 Task: In the  document Selfimprovement.pdf Add page color 'Olive'Olive . Insert watermark . Insert watermark  Graphic Era Apply Font Style in watermark Arial; font size  111 and place the watermark  Diagonally 
Action: Mouse moved to (288, 425)
Screenshot: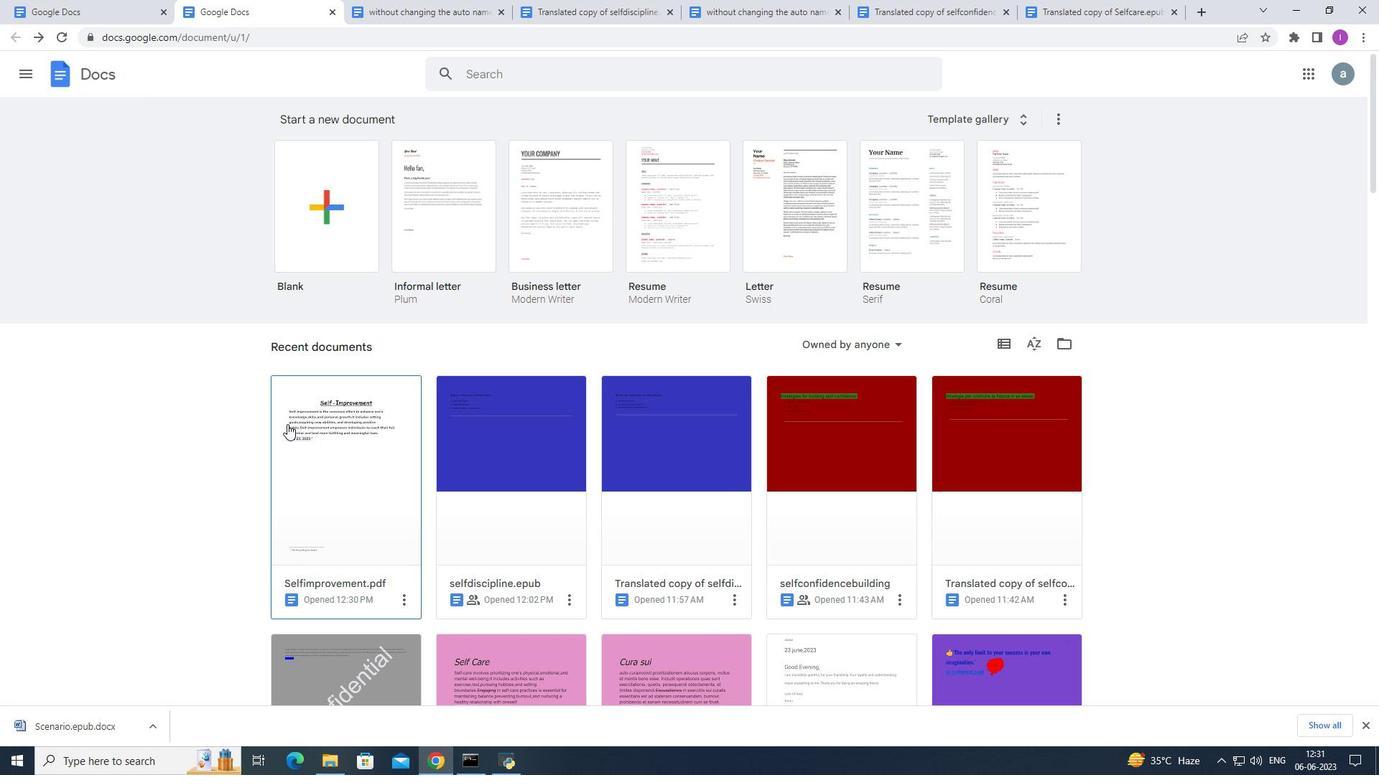 
Action: Mouse pressed left at (288, 425)
Screenshot: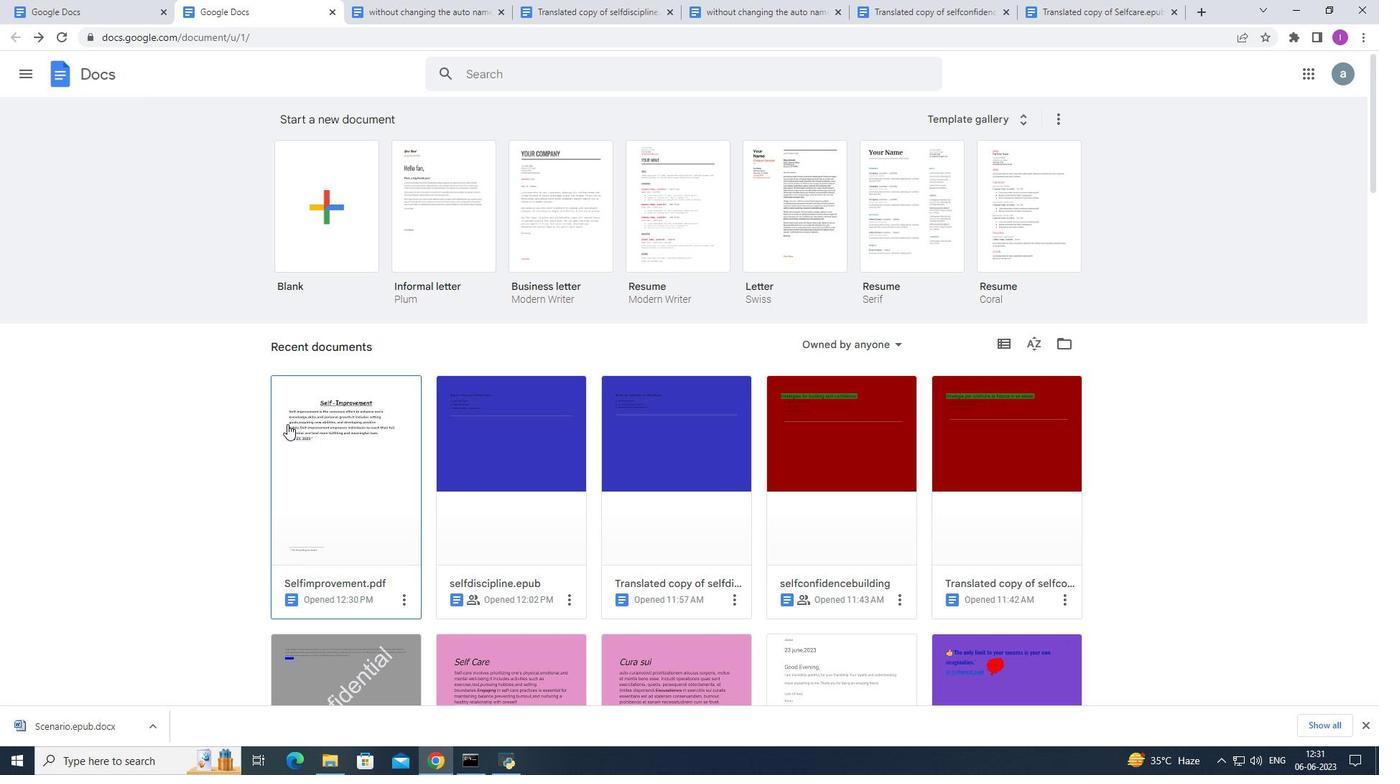 
Action: Mouse moved to (53, 86)
Screenshot: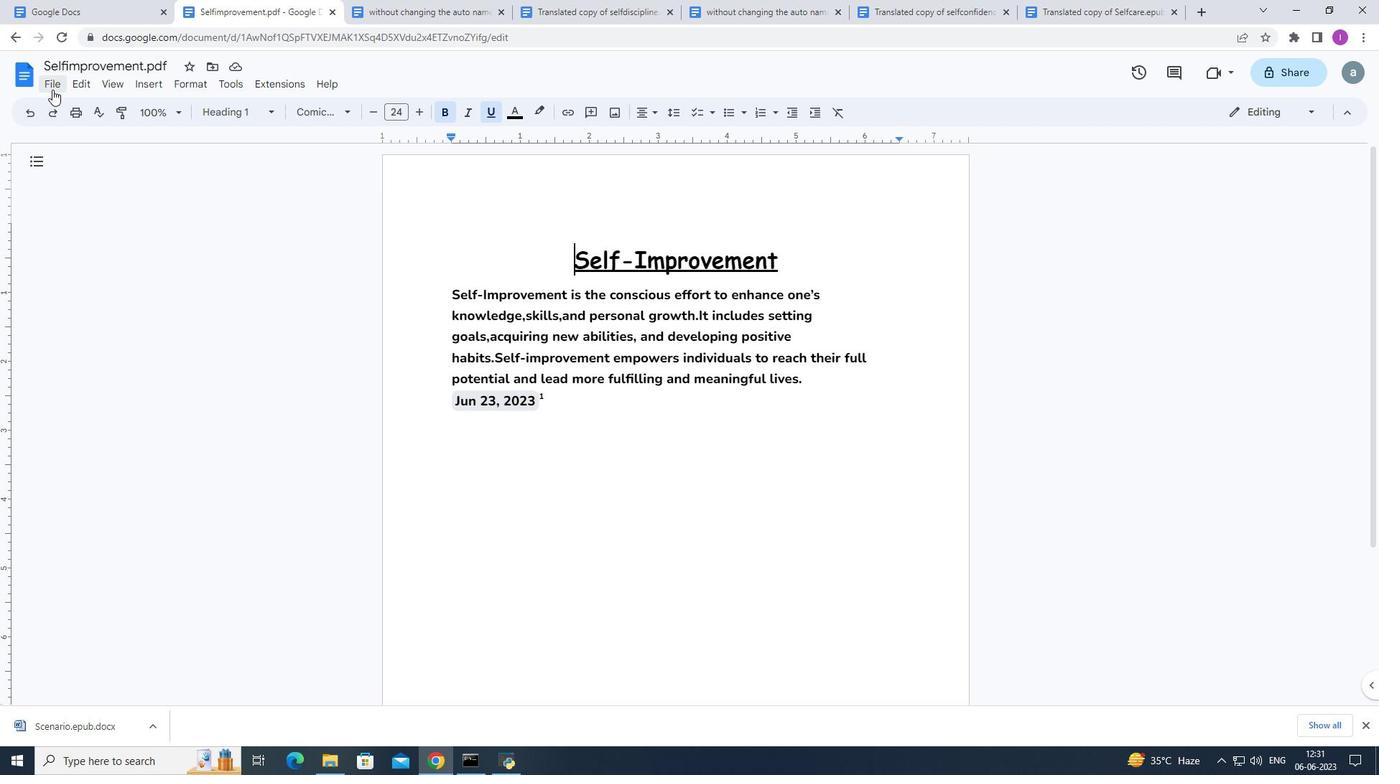 
Action: Mouse pressed left at (53, 86)
Screenshot: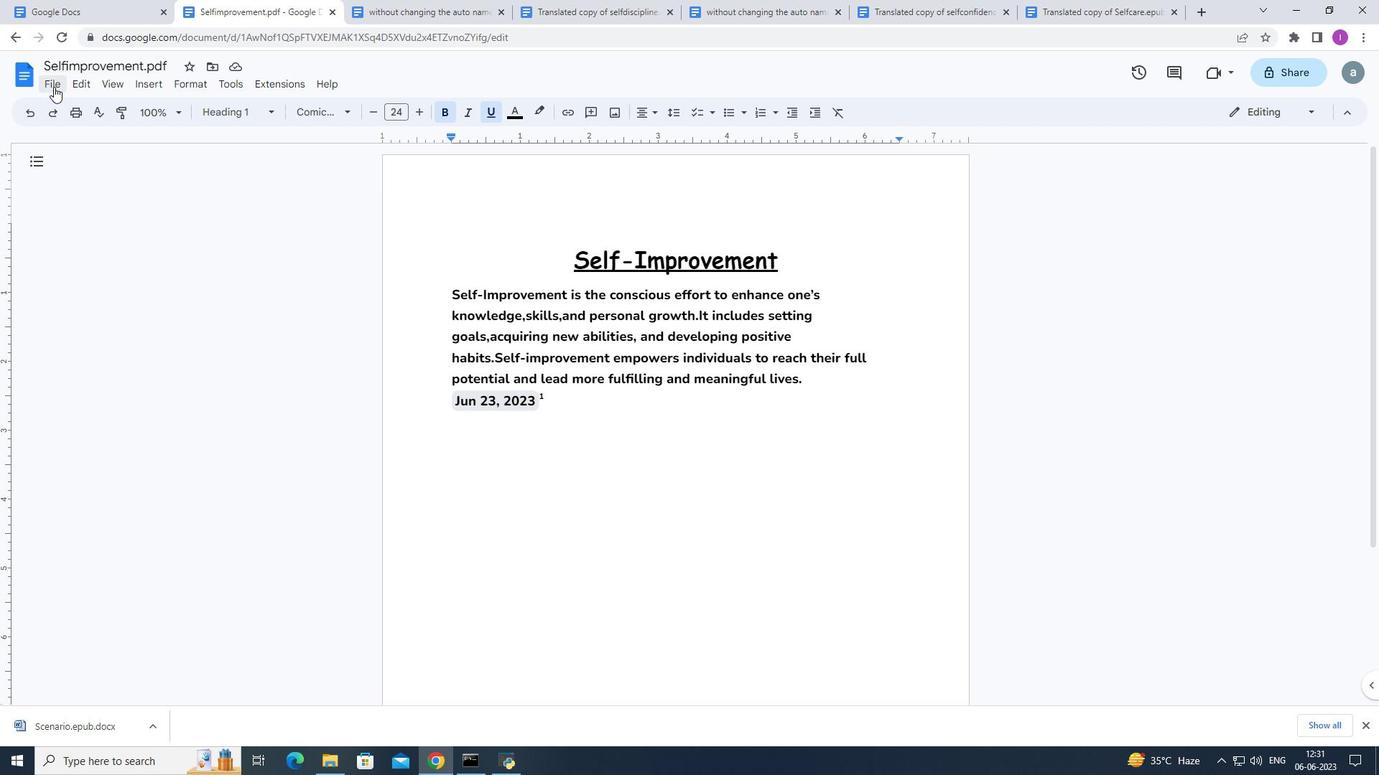 
Action: Mouse moved to (84, 475)
Screenshot: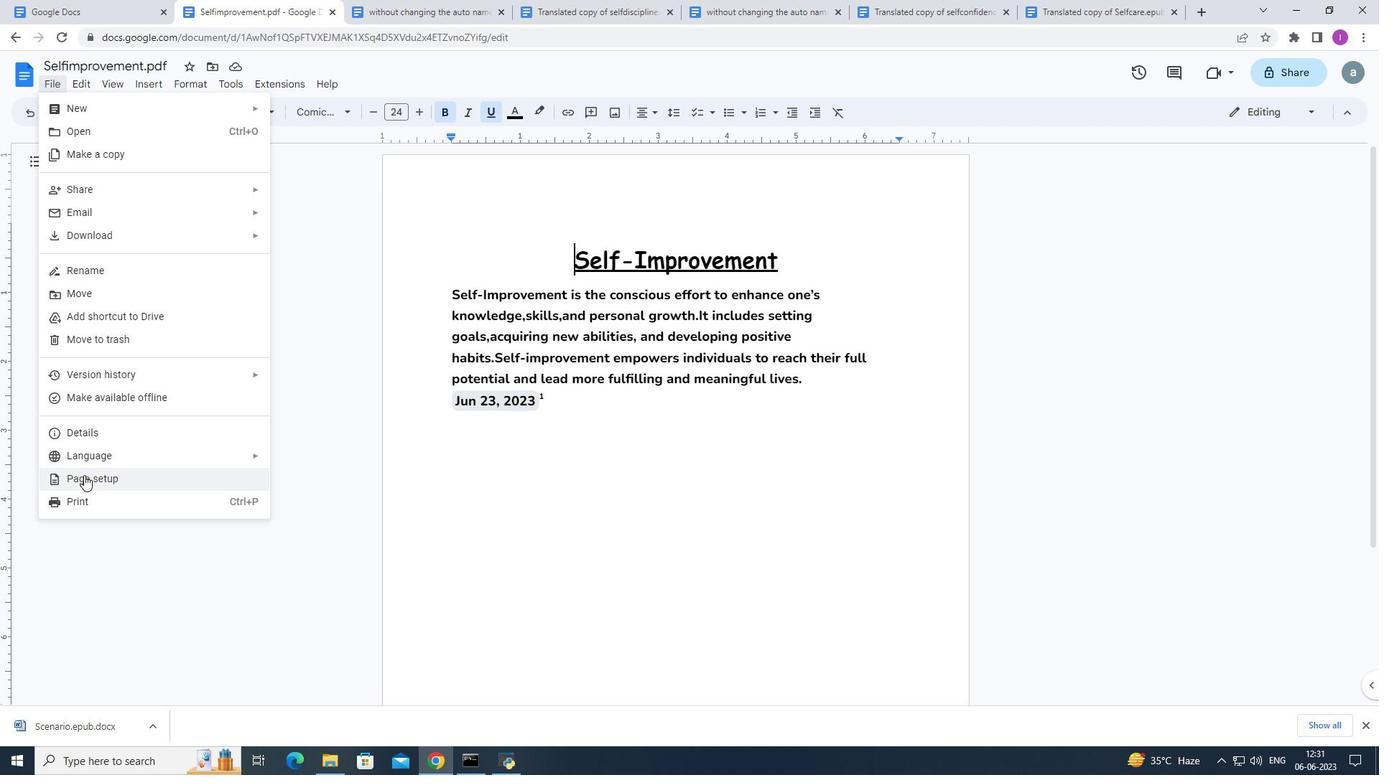 
Action: Mouse pressed left at (84, 475)
Screenshot: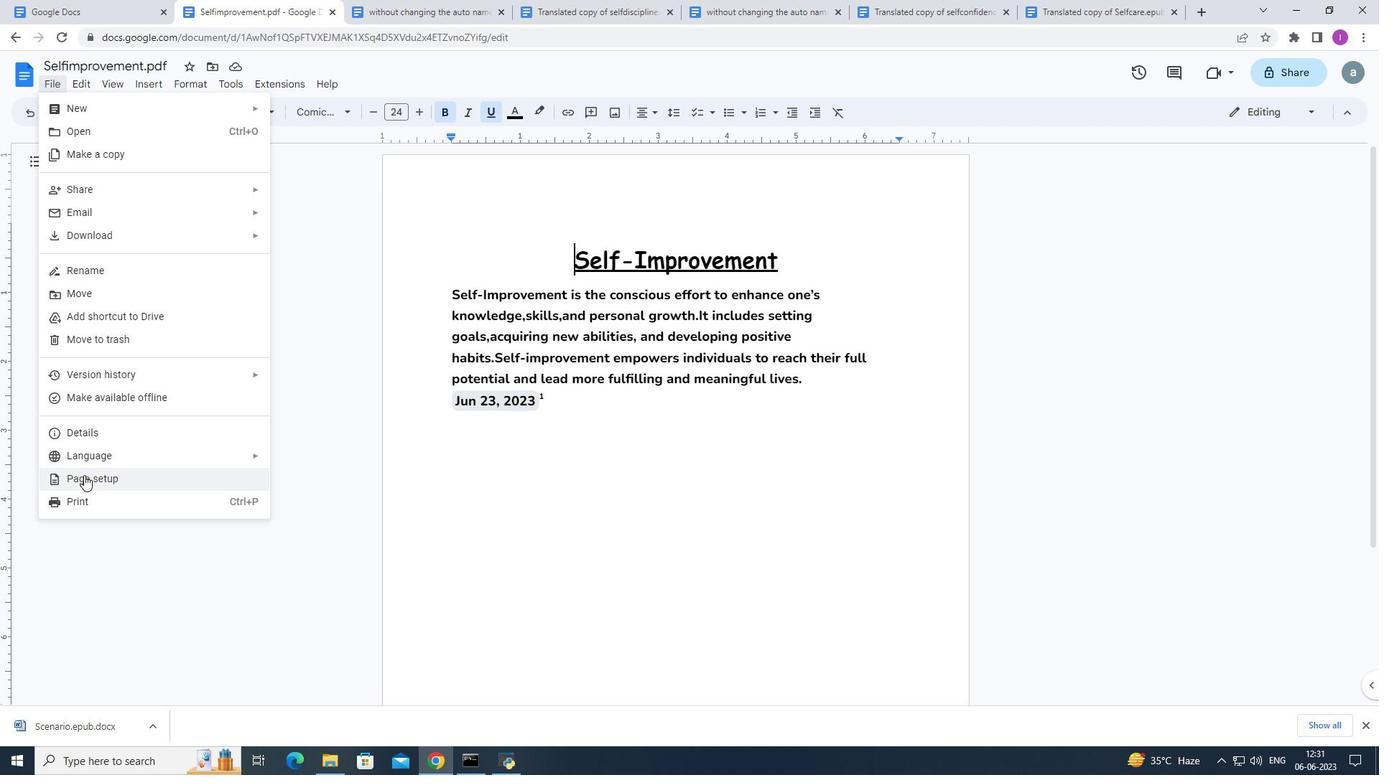 
Action: Mouse moved to (582, 471)
Screenshot: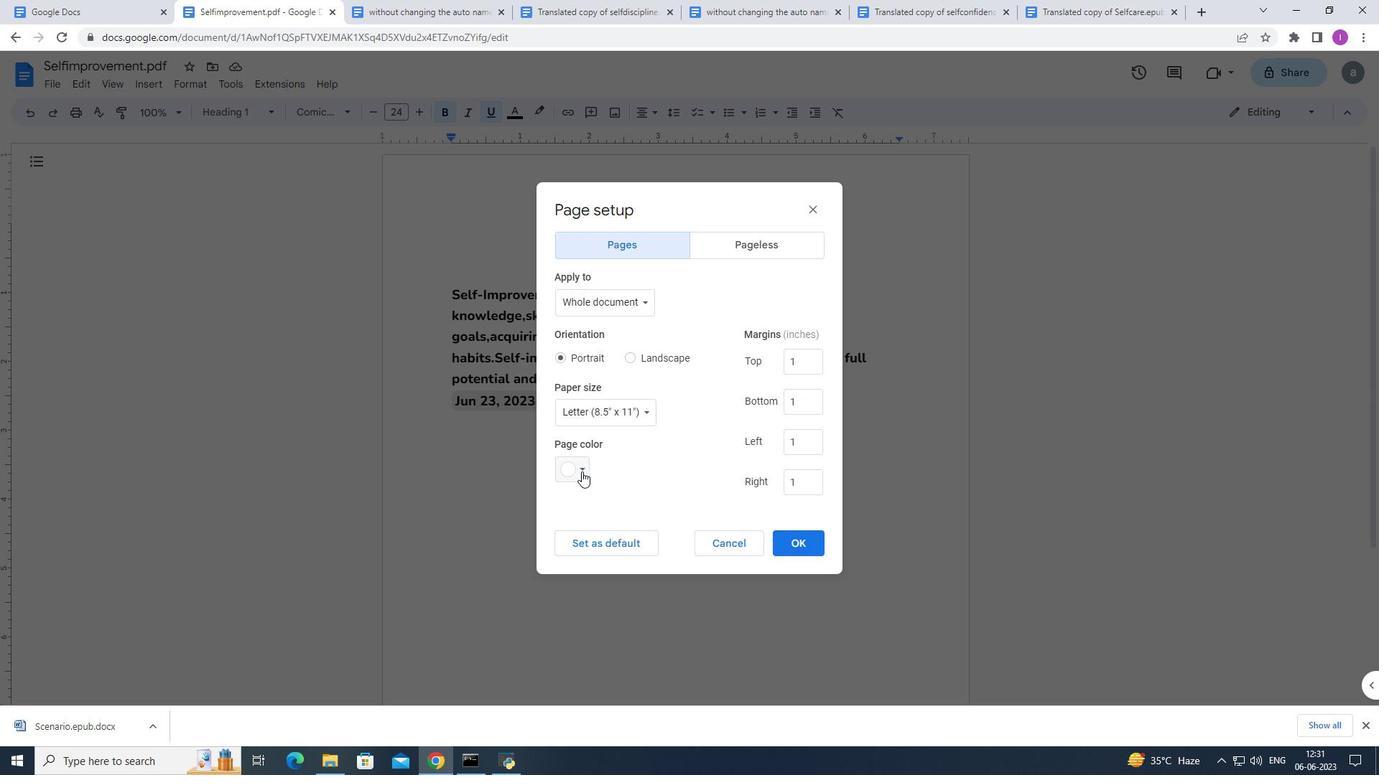
Action: Mouse pressed left at (582, 471)
Screenshot: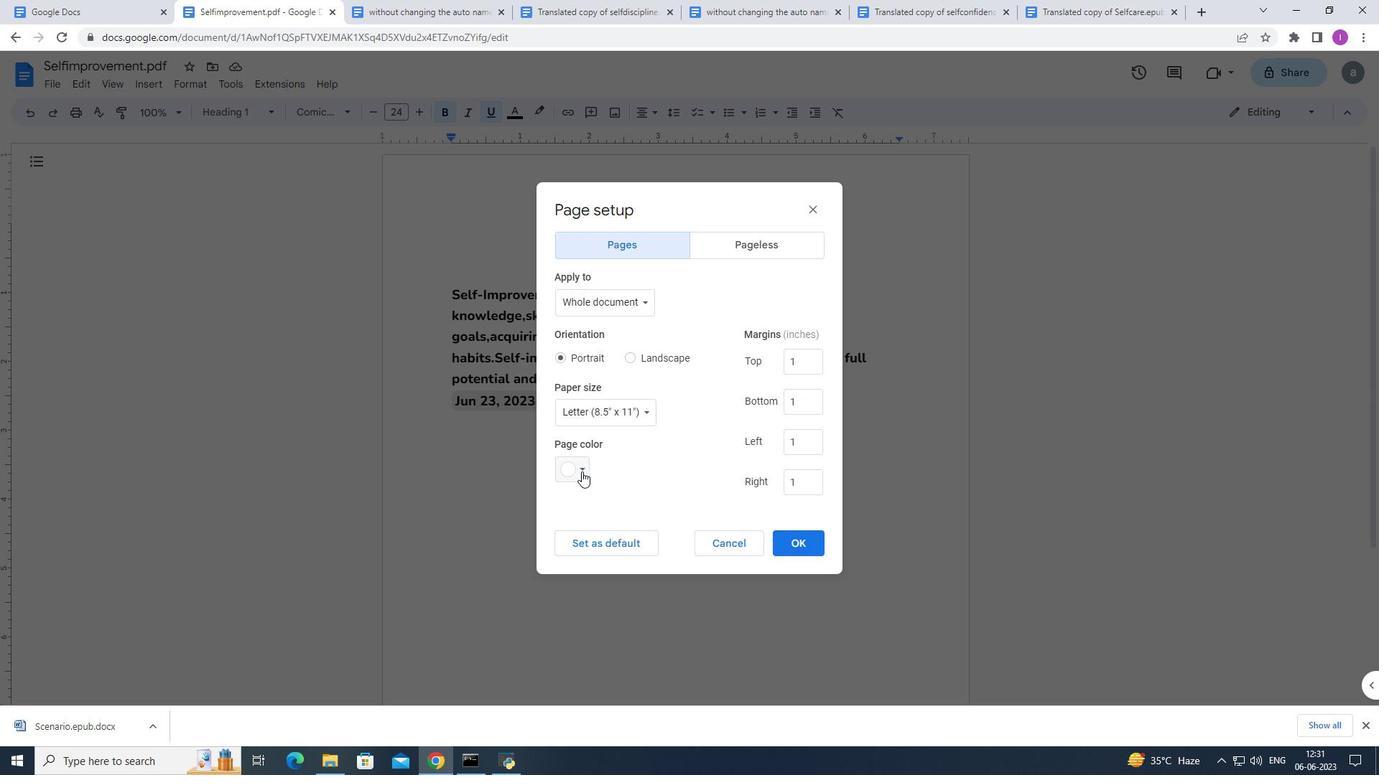 
Action: Mouse moved to (571, 644)
Screenshot: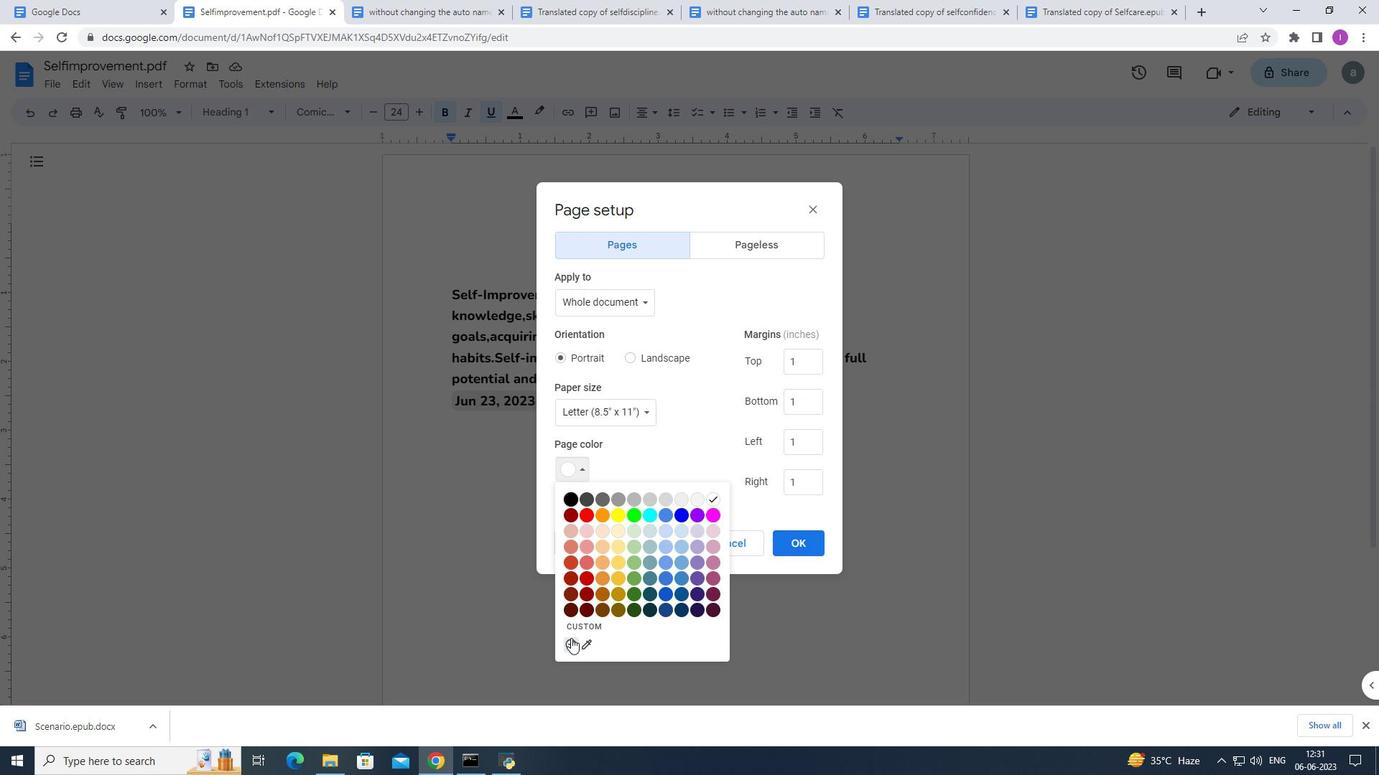 
Action: Mouse pressed left at (571, 644)
Screenshot: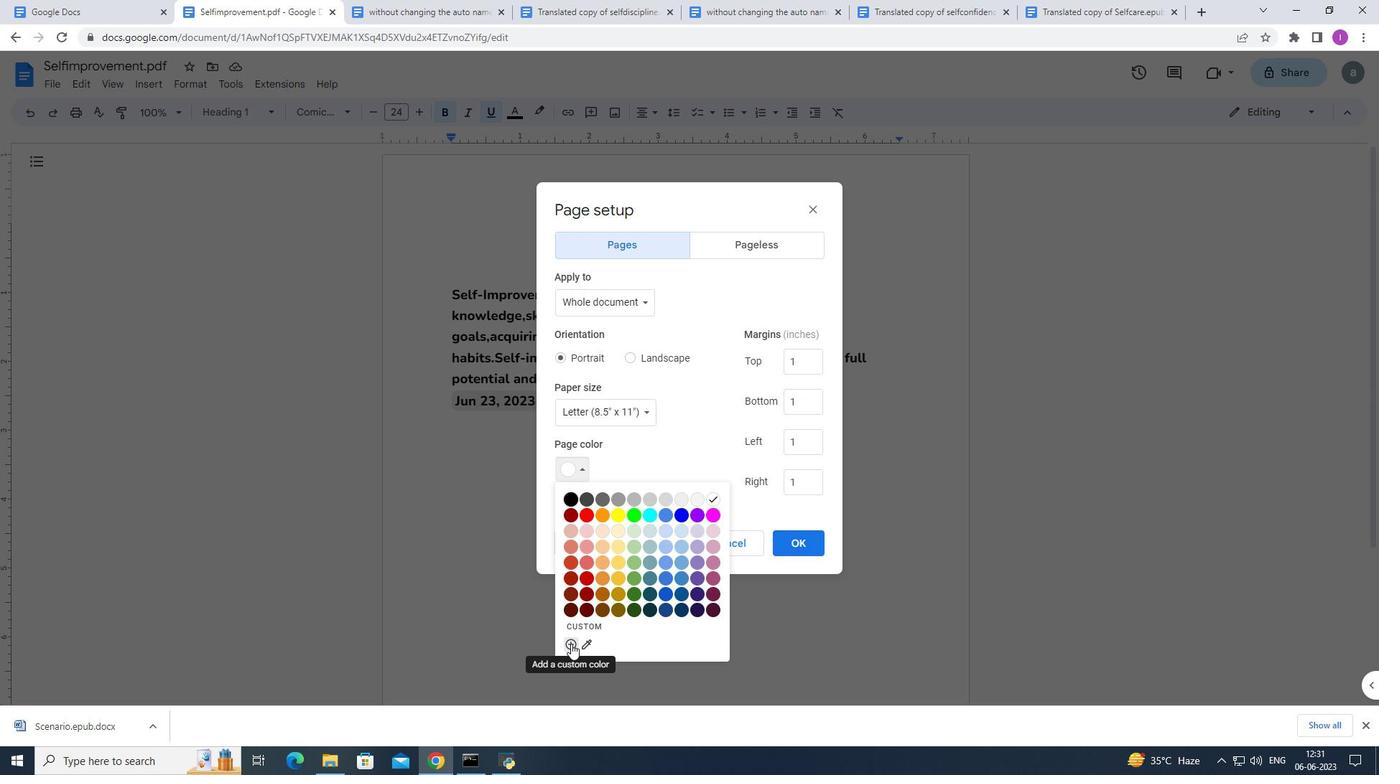 
Action: Mouse moved to (705, 388)
Screenshot: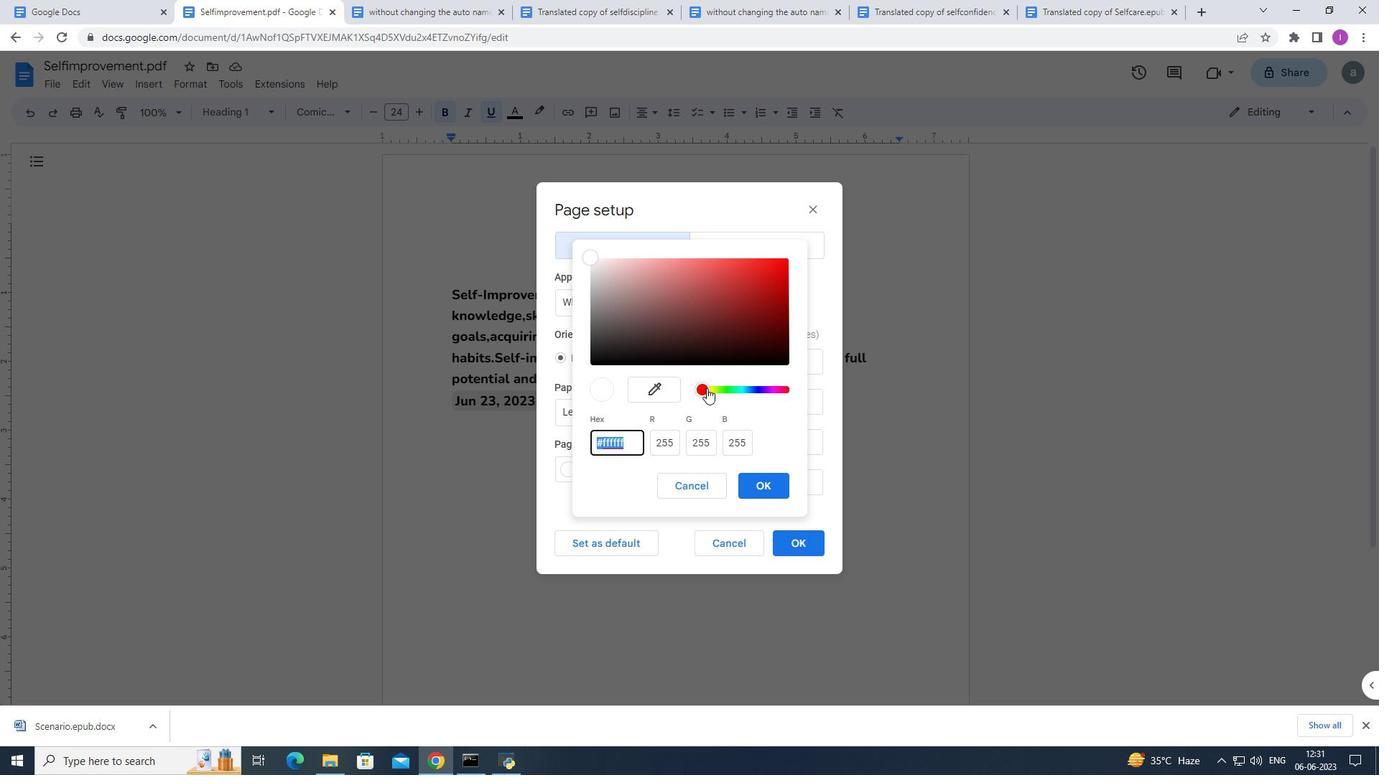 
Action: Mouse pressed left at (705, 388)
Screenshot: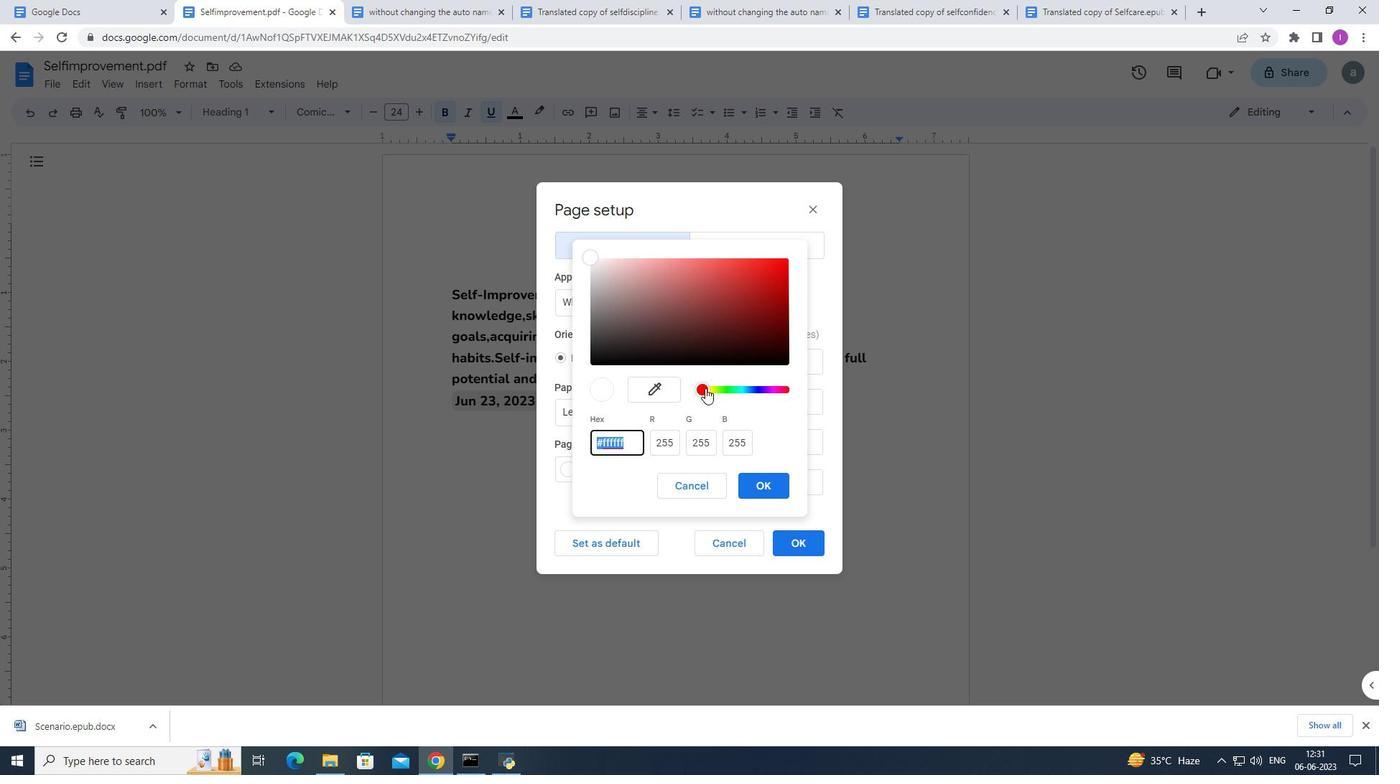 
Action: Mouse moved to (730, 331)
Screenshot: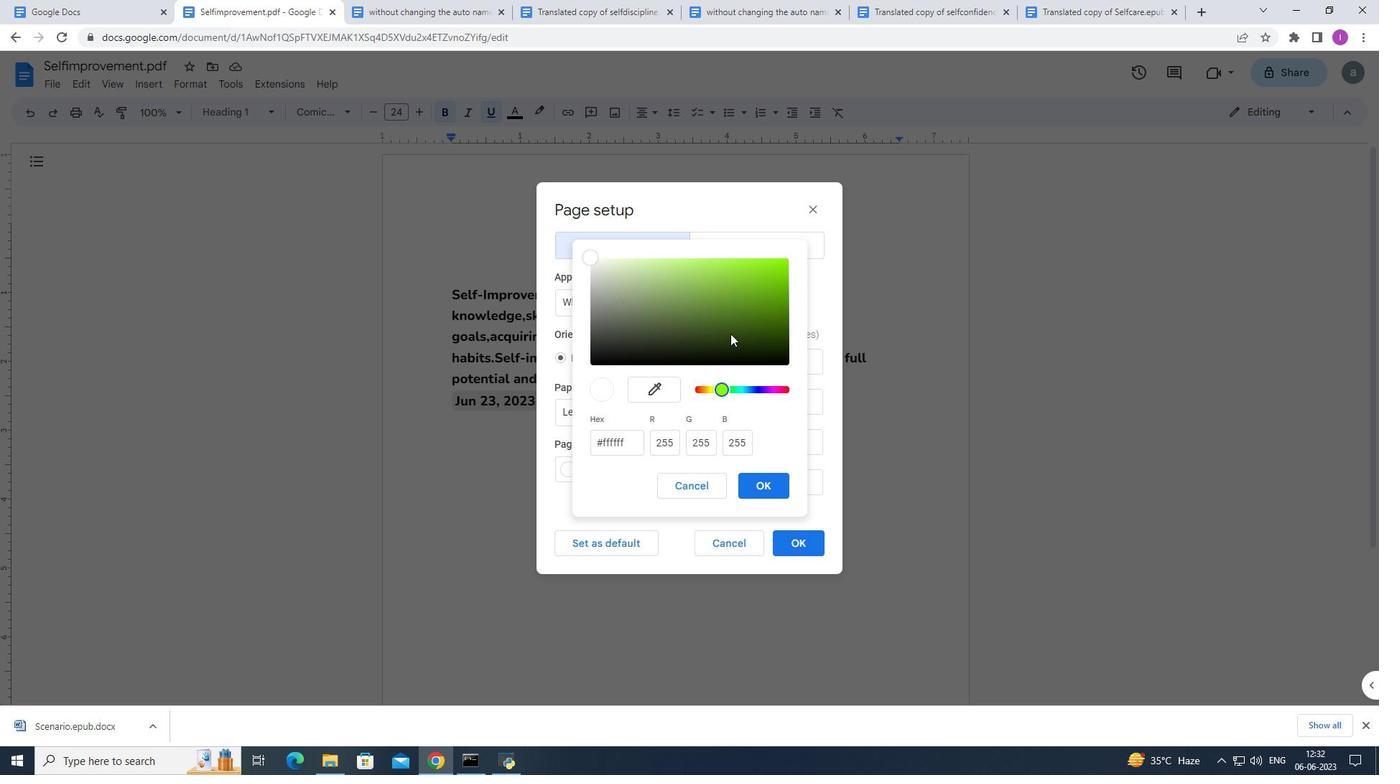 
Action: Mouse pressed left at (730, 331)
Screenshot: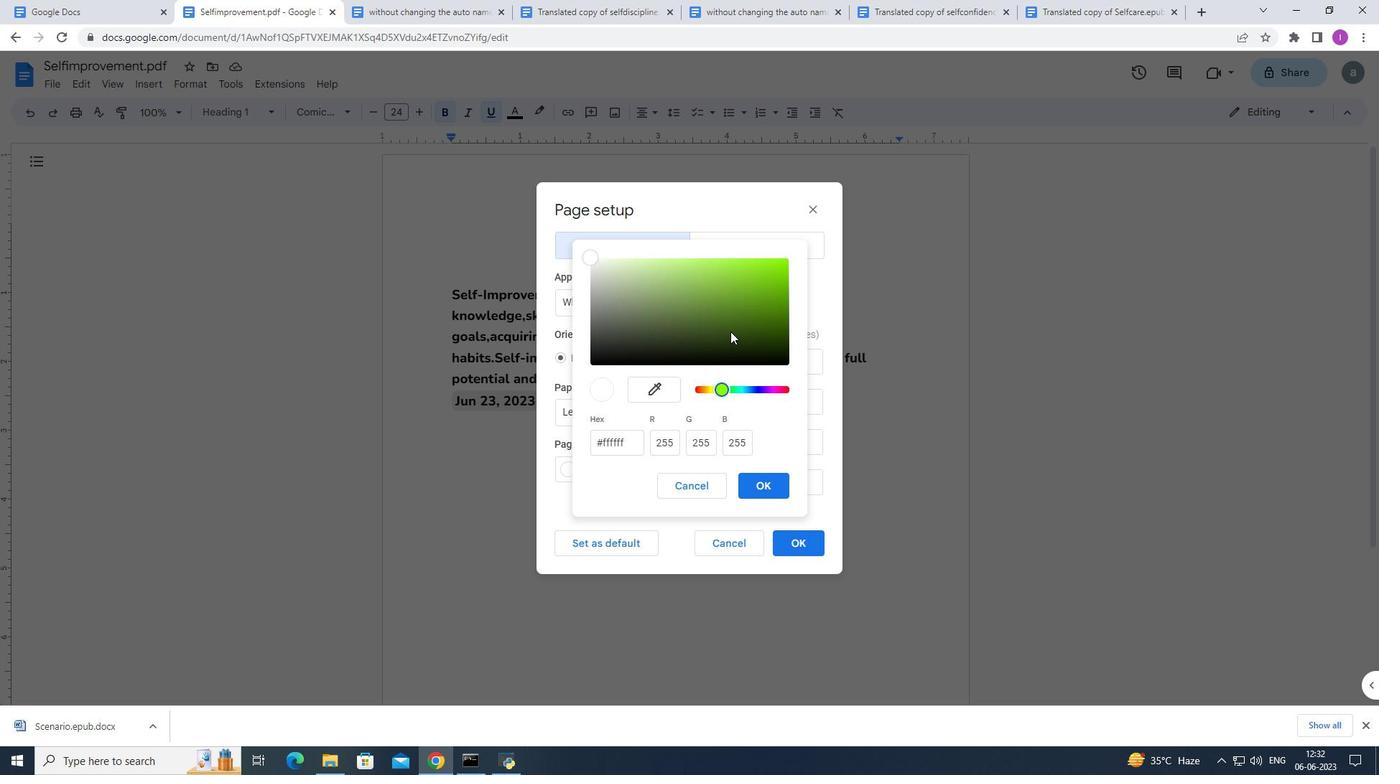 
Action: Mouse moved to (767, 327)
Screenshot: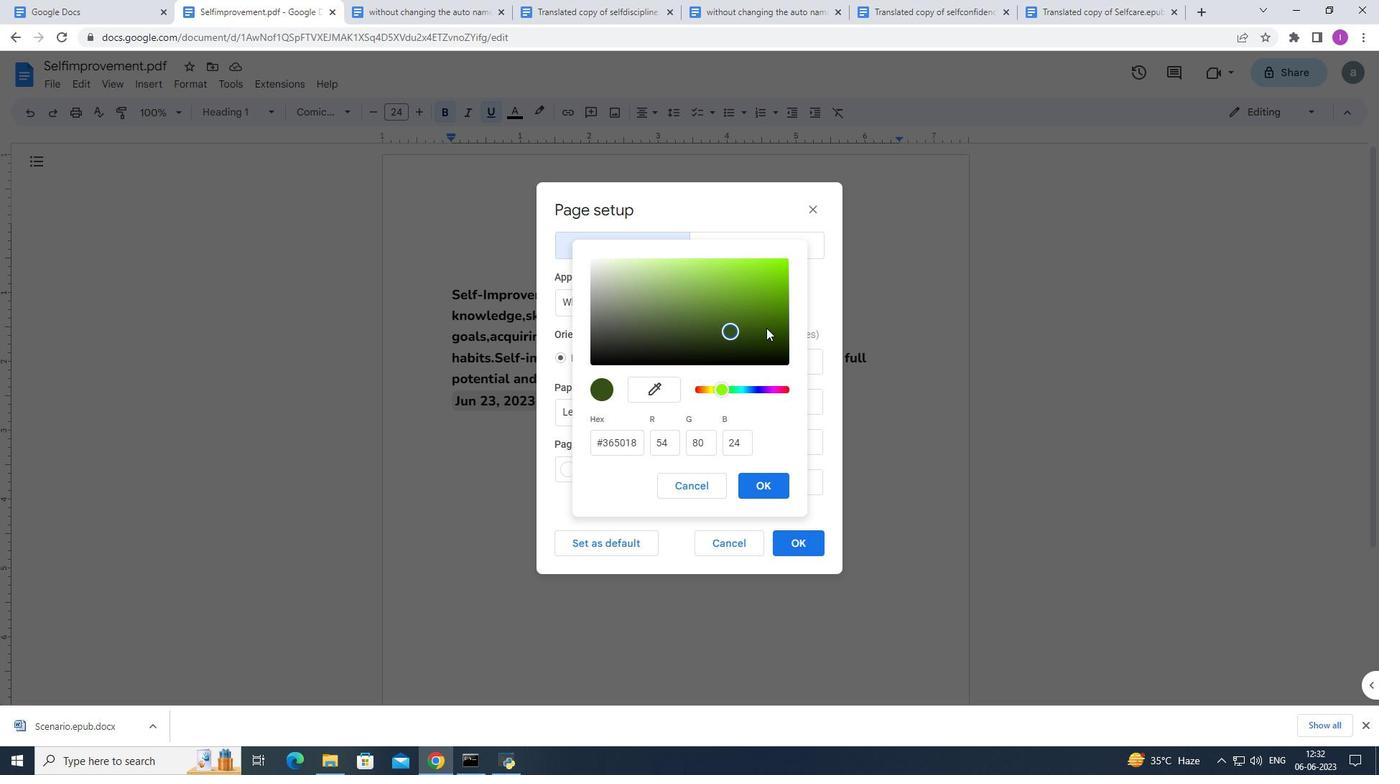 
Action: Mouse pressed left at (767, 327)
Screenshot: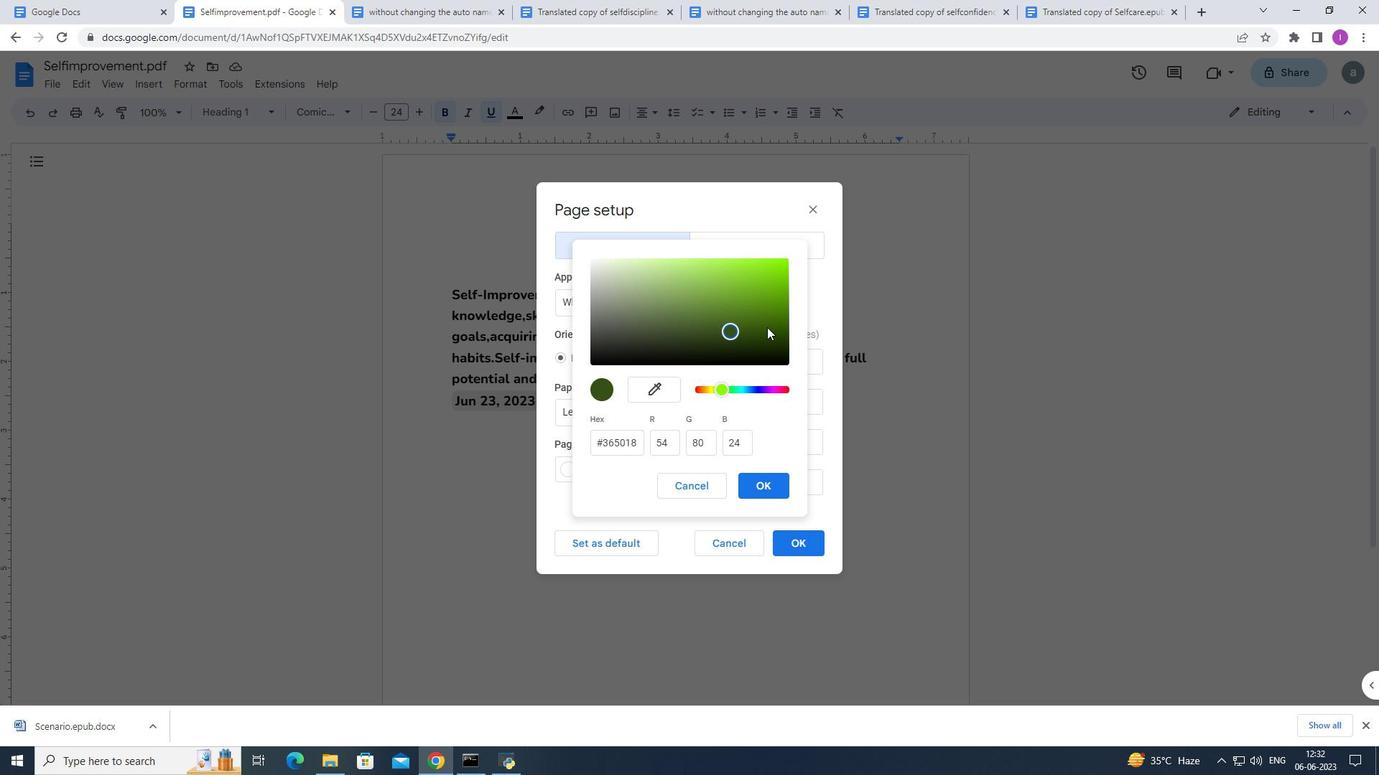 
Action: Mouse moved to (754, 323)
Screenshot: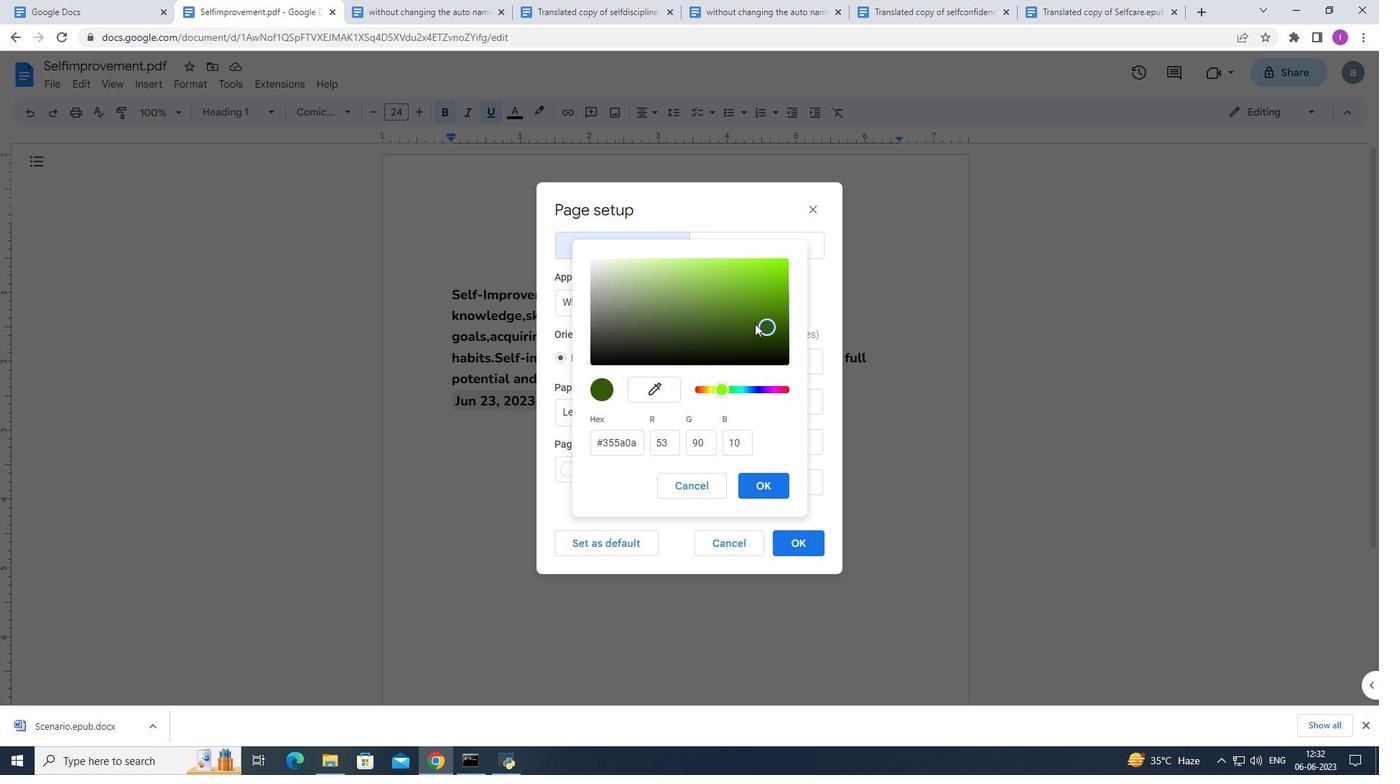 
Action: Mouse pressed left at (754, 323)
Screenshot: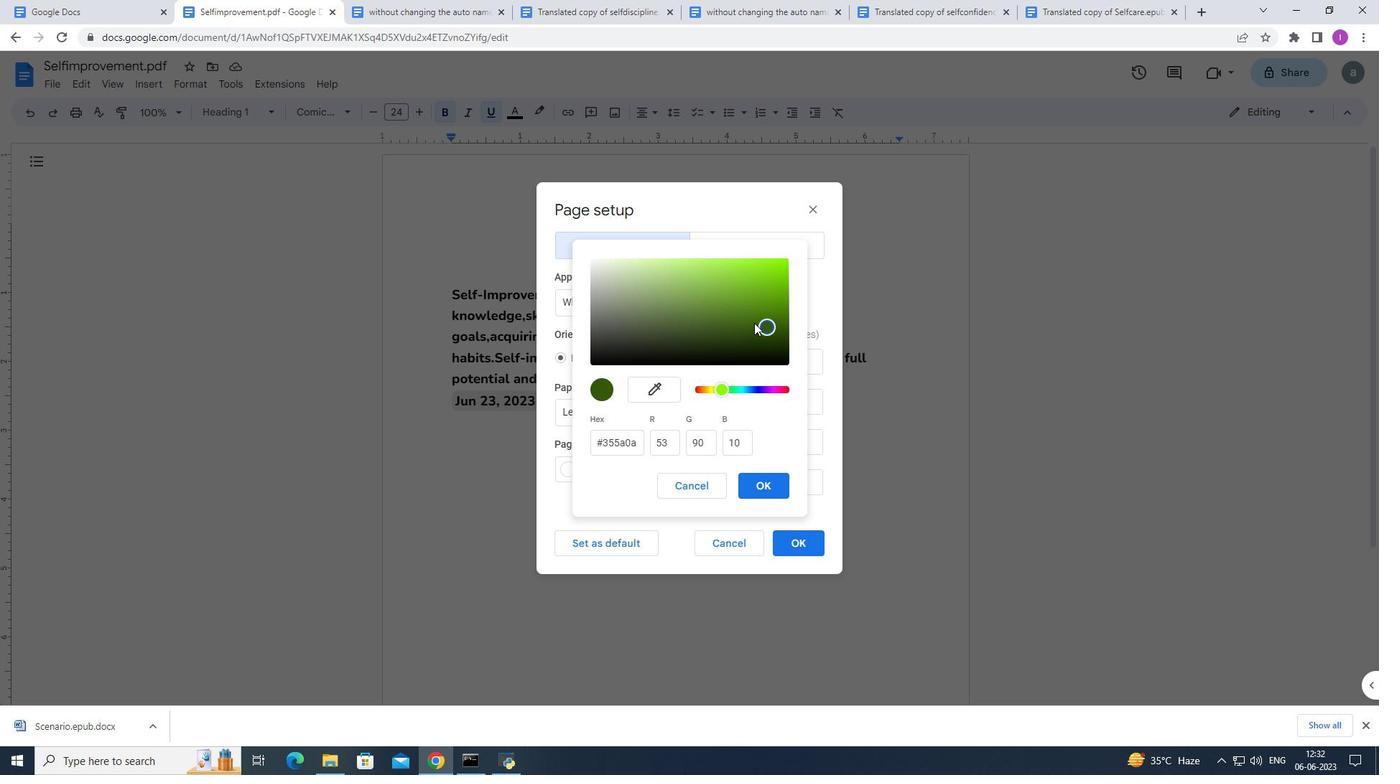 
Action: Mouse moved to (754, 316)
Screenshot: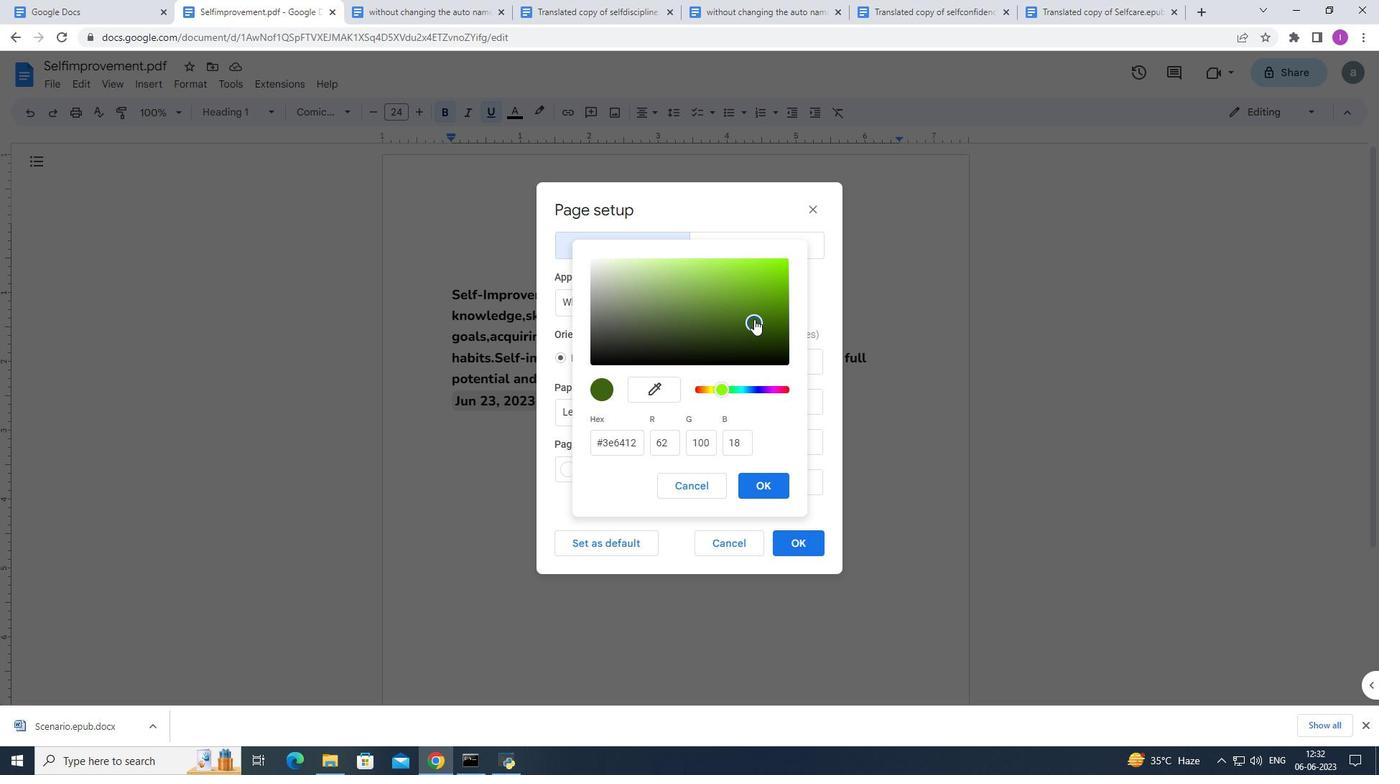 
Action: Mouse pressed left at (754, 316)
Screenshot: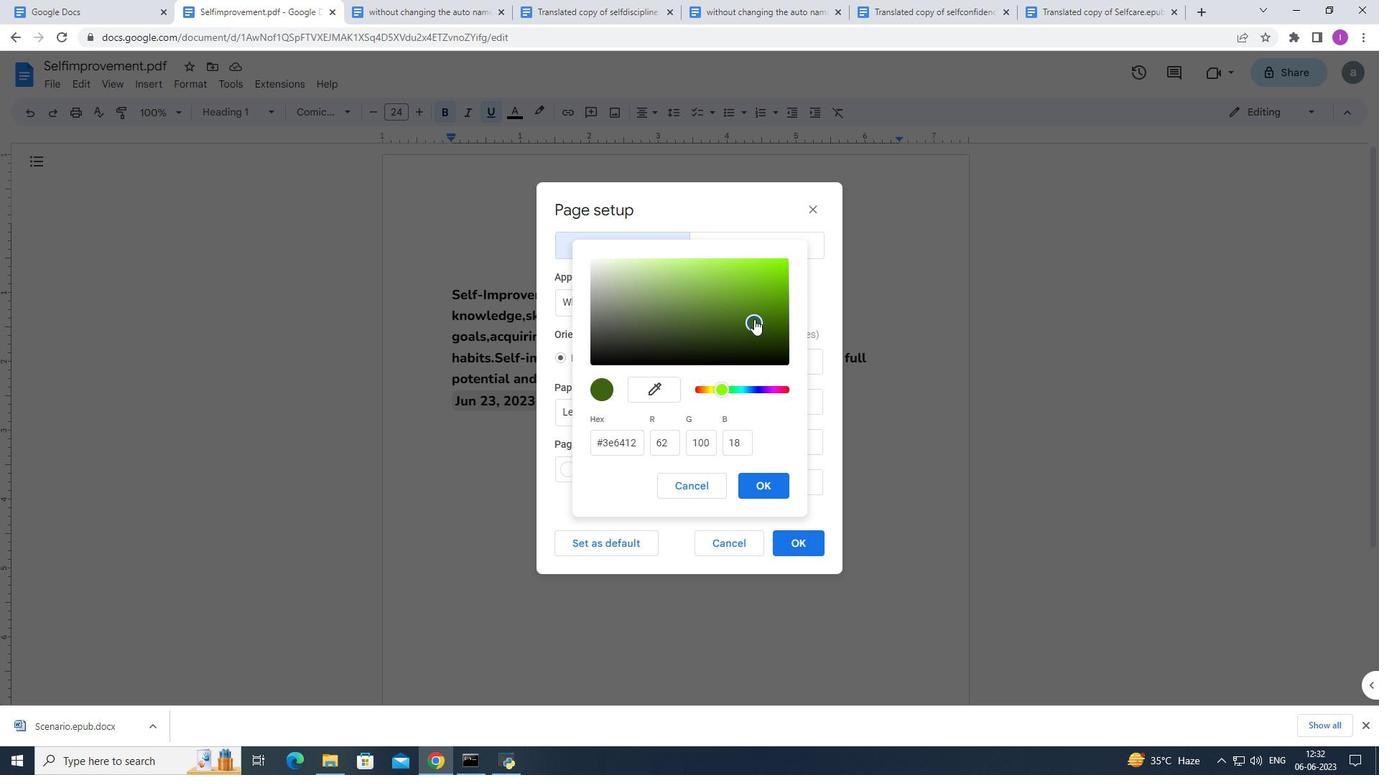 
Action: Mouse moved to (754, 315)
Screenshot: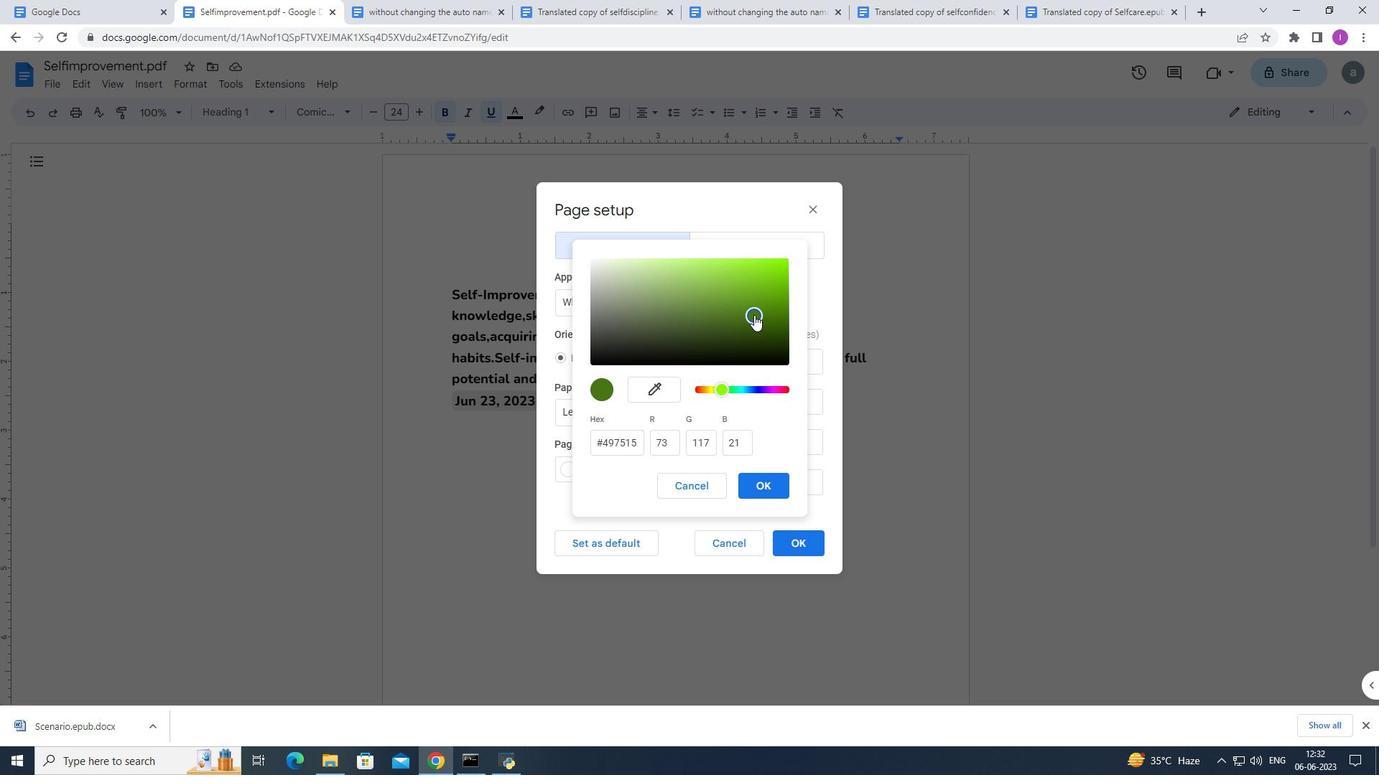 
Action: Mouse pressed left at (754, 315)
Screenshot: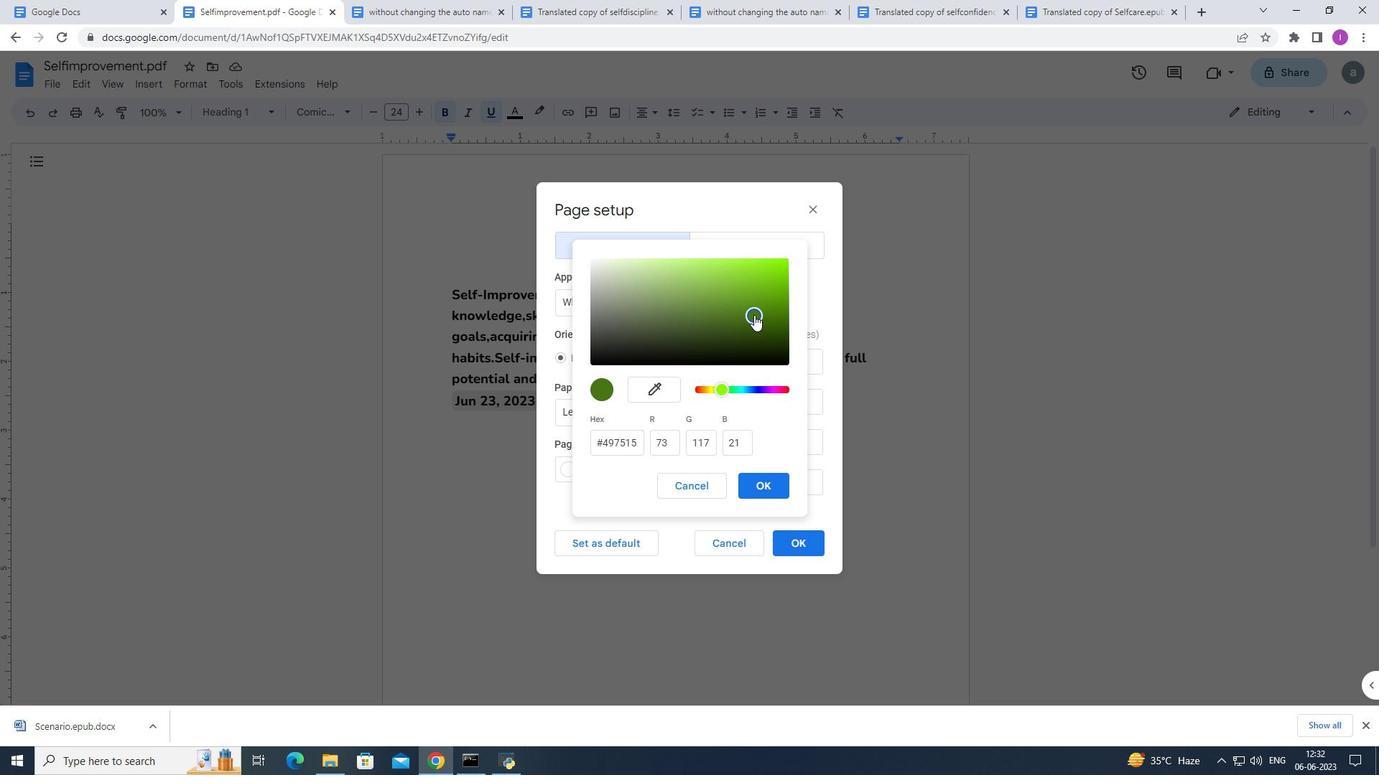 
Action: Mouse moved to (756, 310)
Screenshot: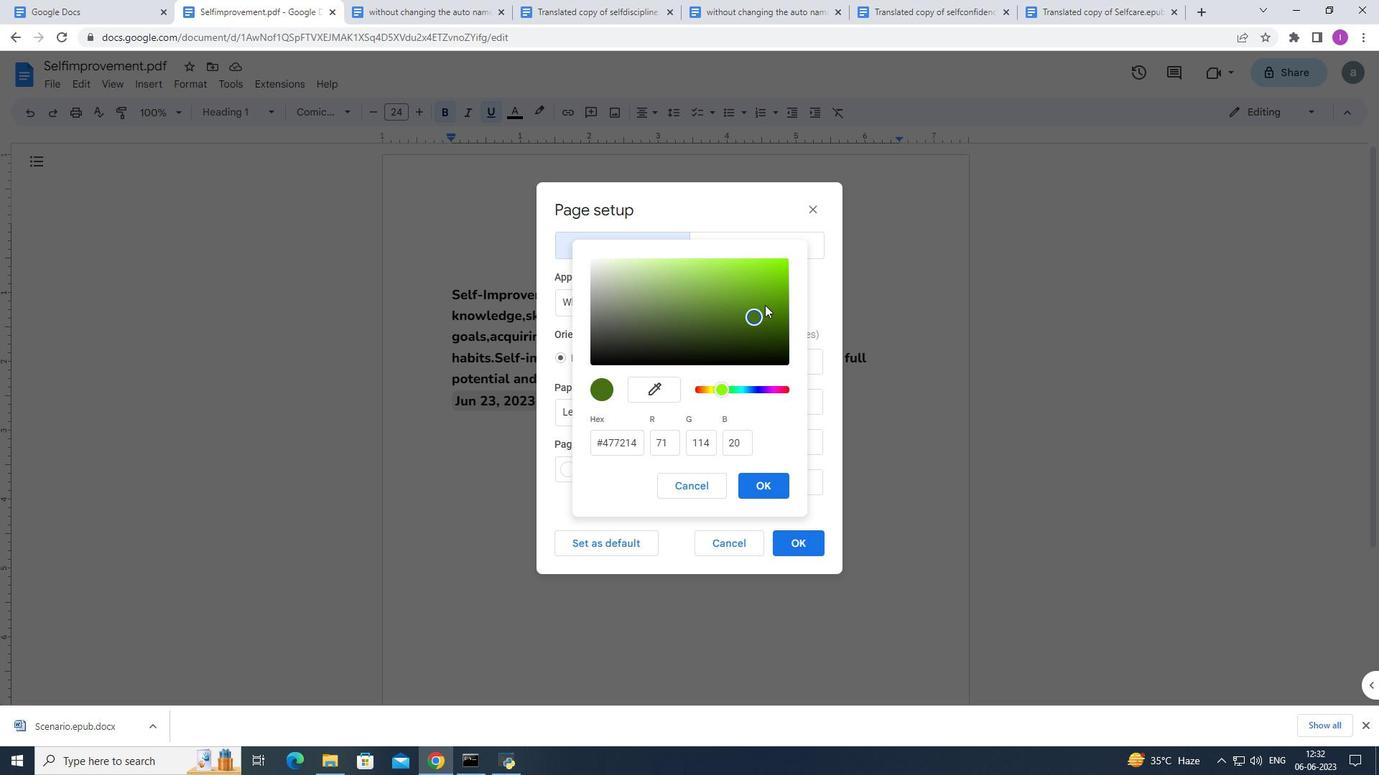 
Action: Mouse pressed left at (756, 310)
Screenshot: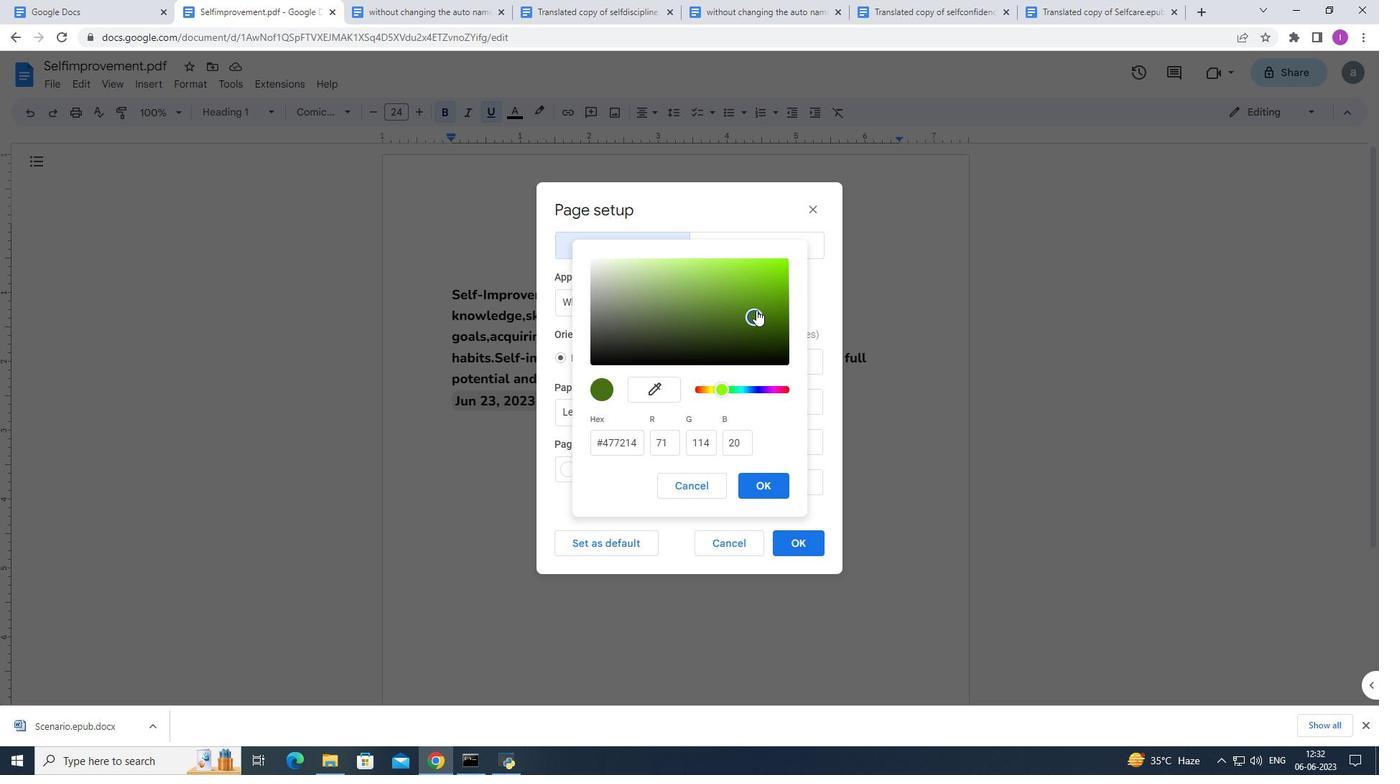 
Action: Mouse moved to (769, 489)
Screenshot: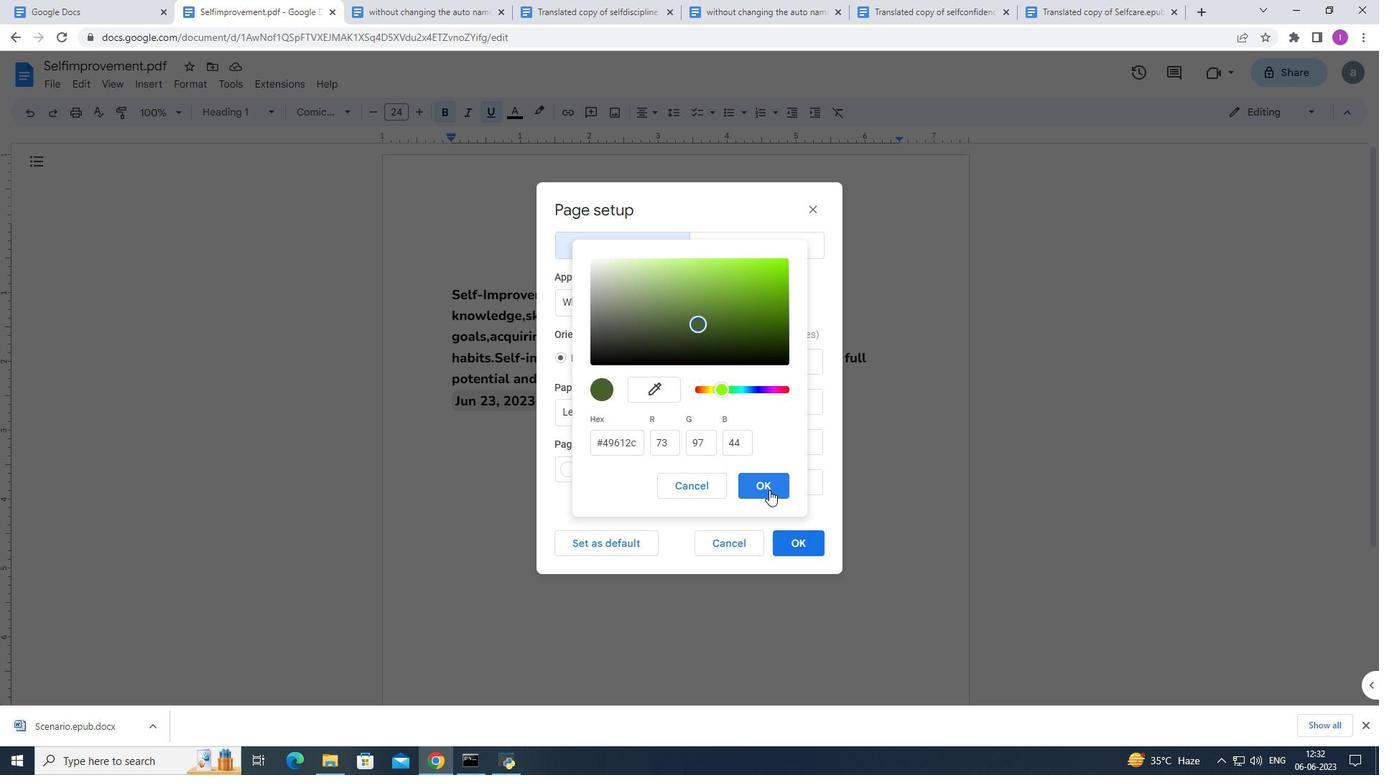 
Action: Mouse pressed left at (769, 489)
Screenshot: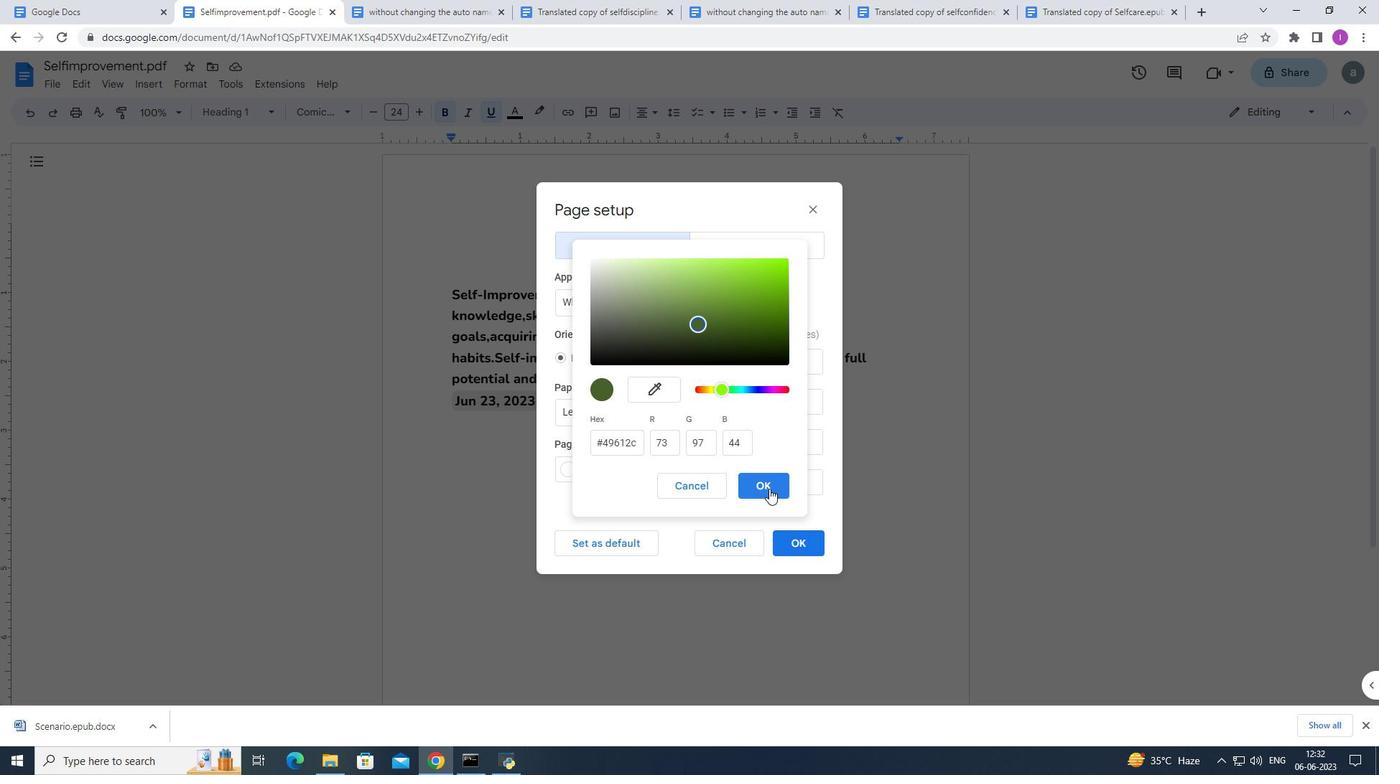 
Action: Mouse moved to (800, 549)
Screenshot: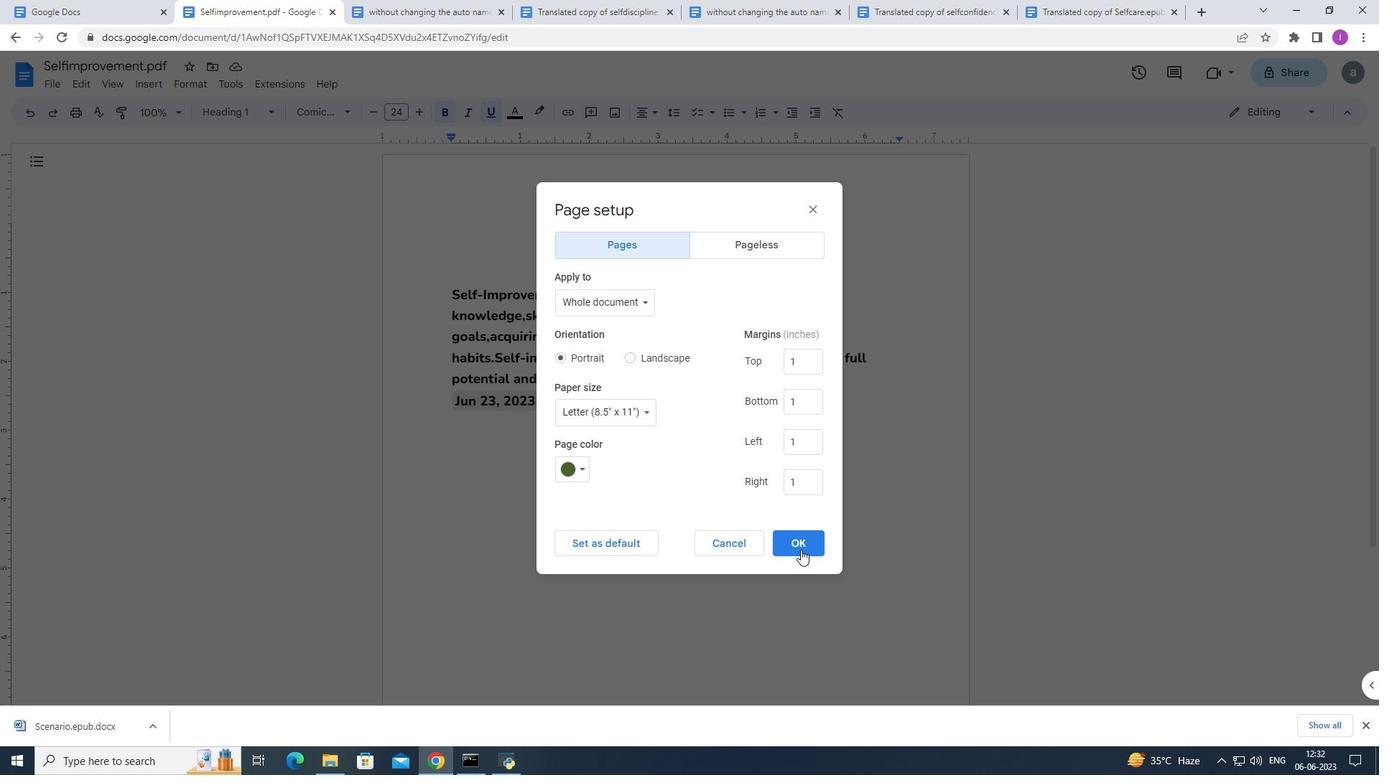 
Action: Mouse pressed left at (800, 549)
Screenshot: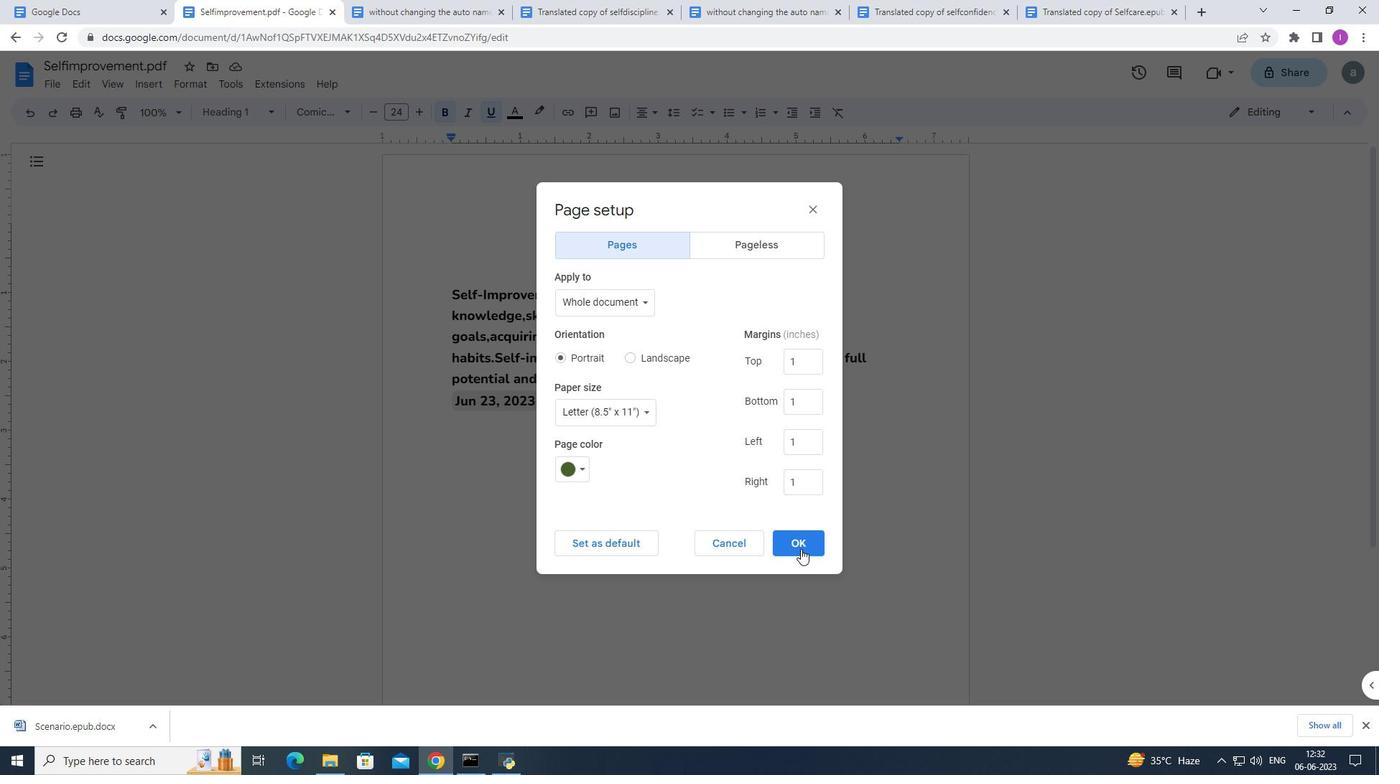 
Action: Mouse moved to (141, 82)
Screenshot: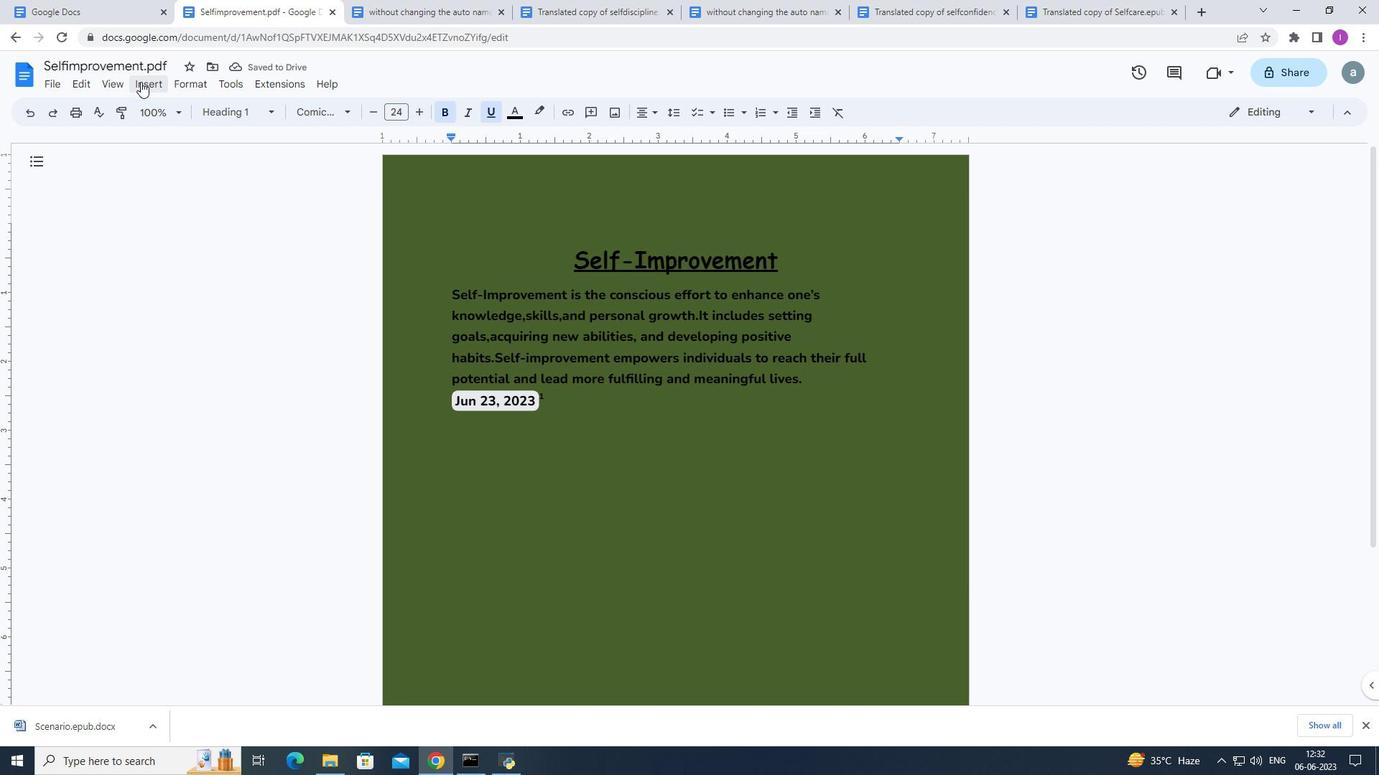 
Action: Mouse pressed left at (141, 82)
Screenshot: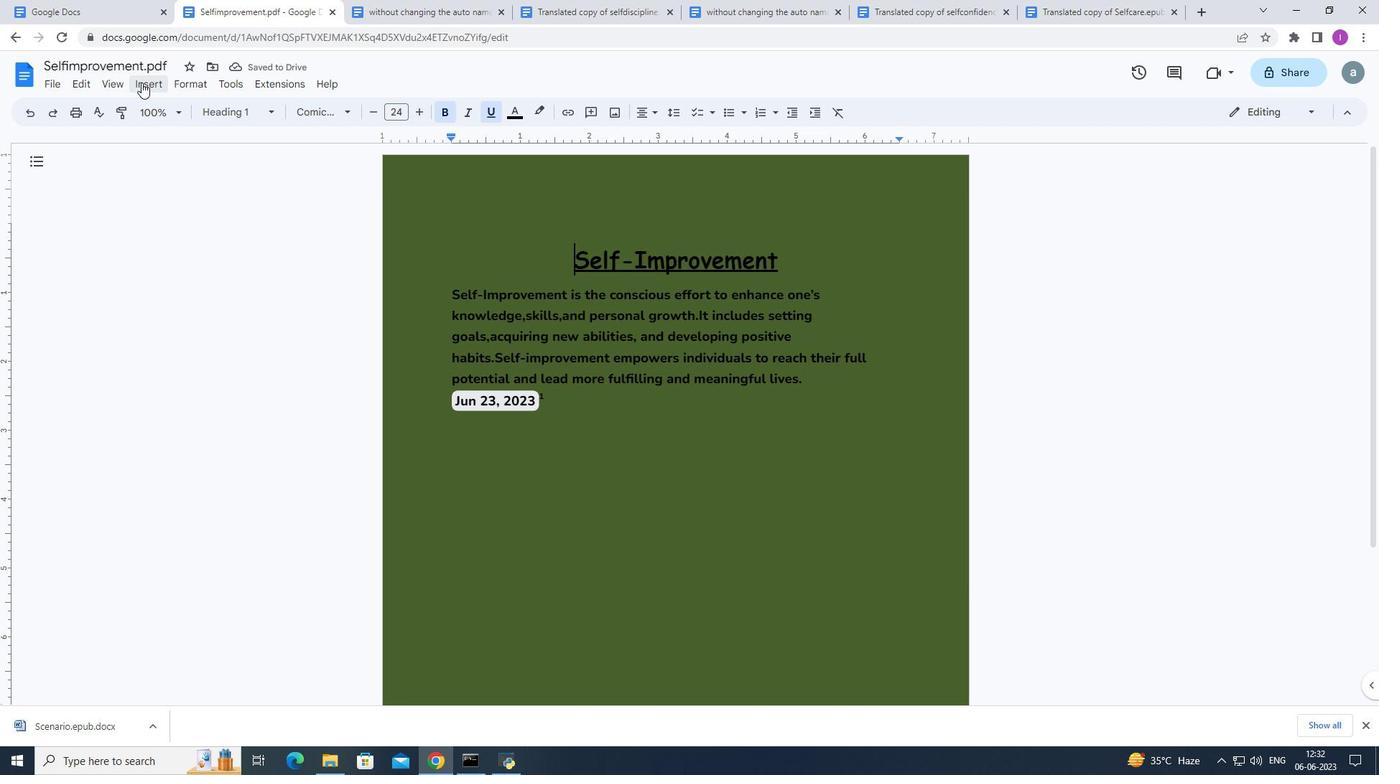 
Action: Mouse moved to (188, 424)
Screenshot: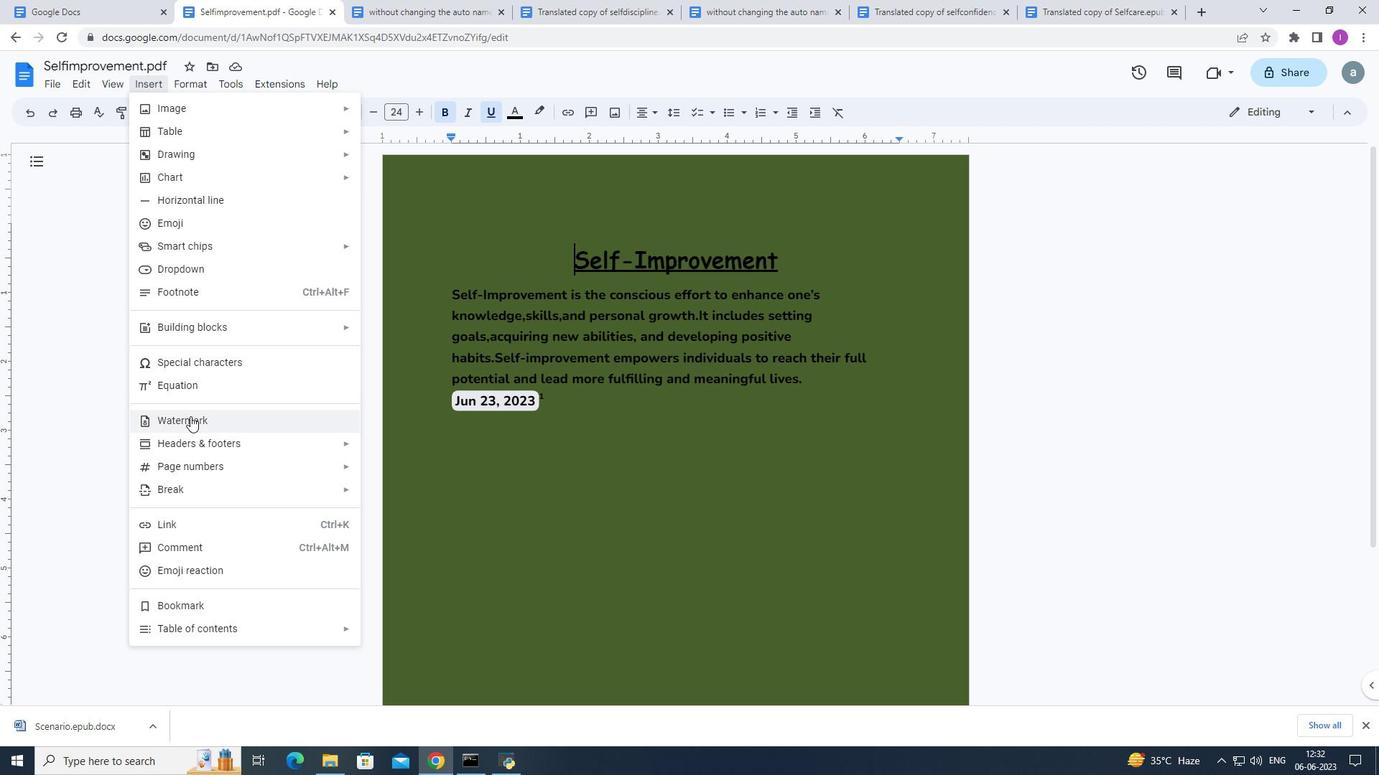 
Action: Mouse pressed left at (188, 424)
Screenshot: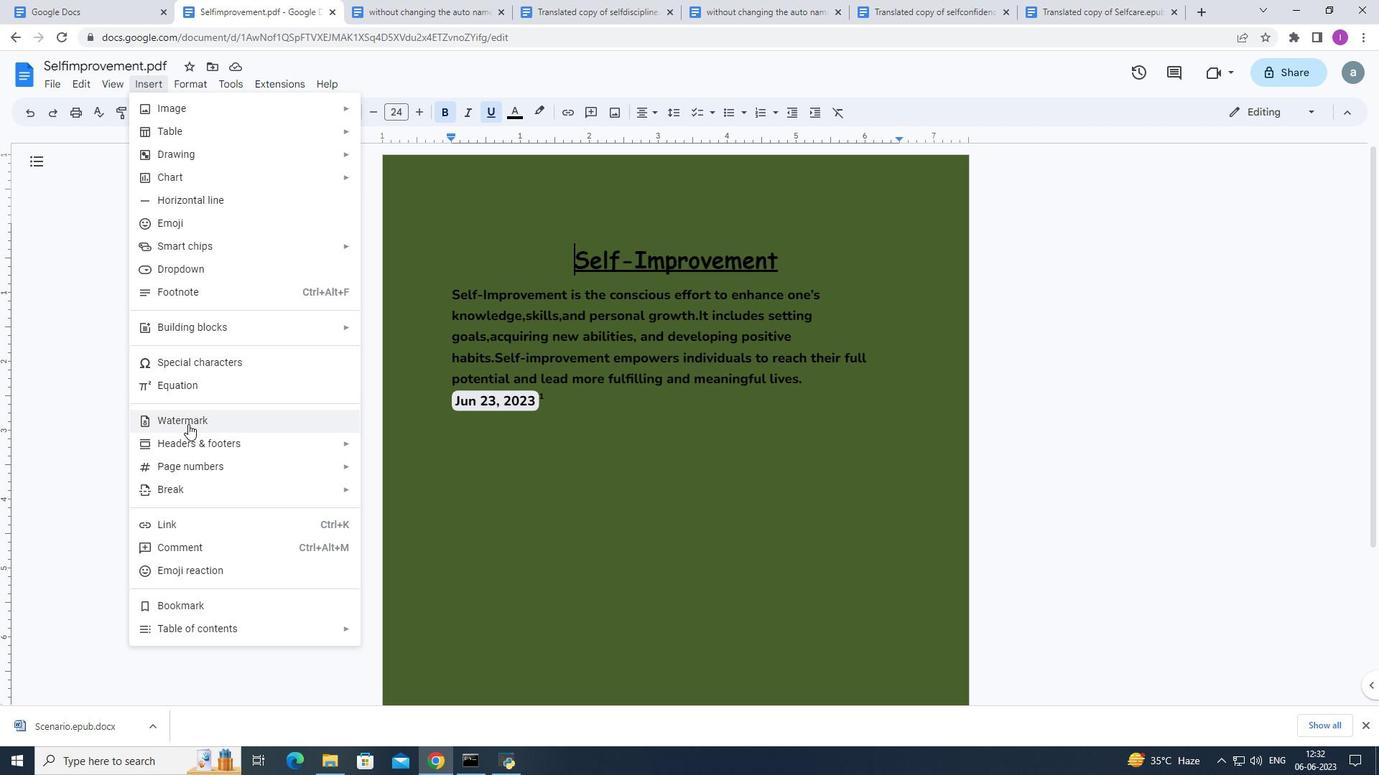
Action: Mouse moved to (1325, 157)
Screenshot: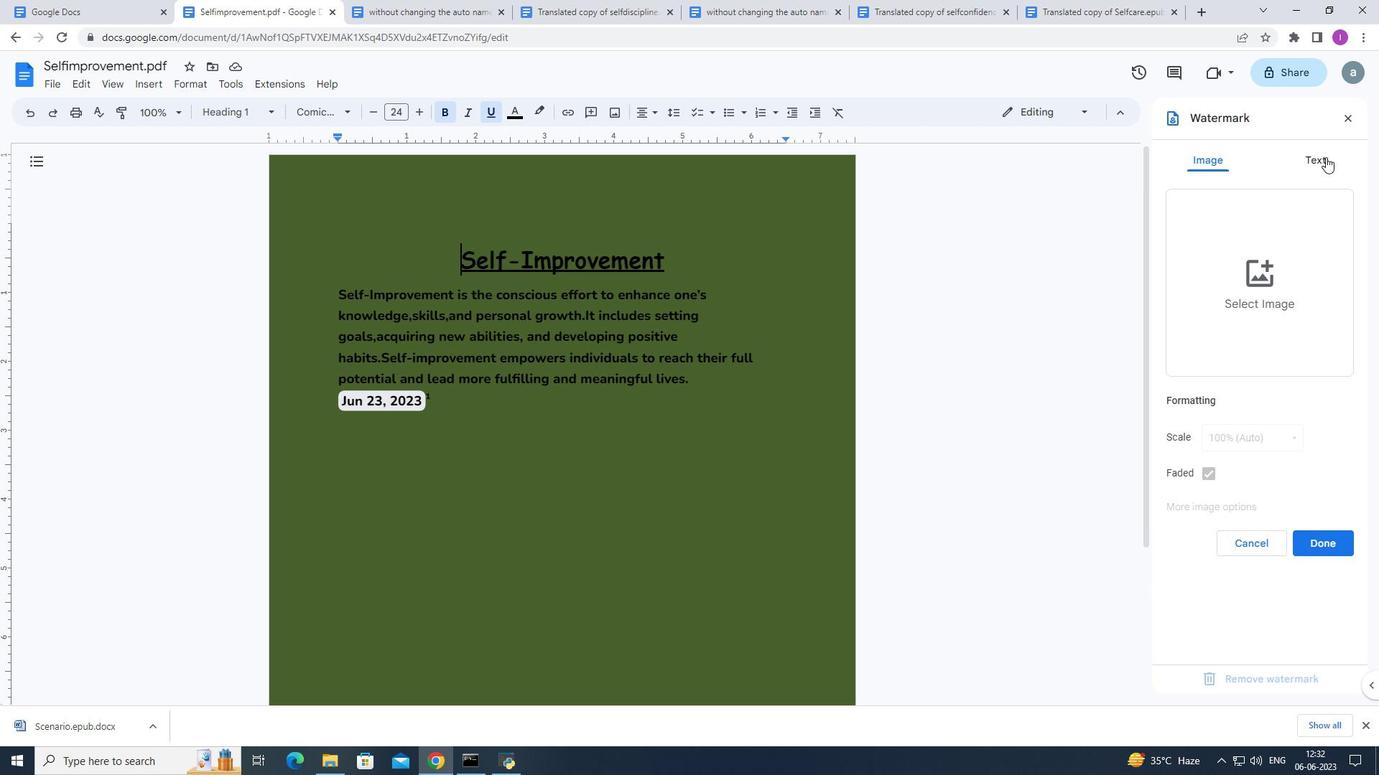 
Action: Mouse pressed left at (1325, 157)
Screenshot: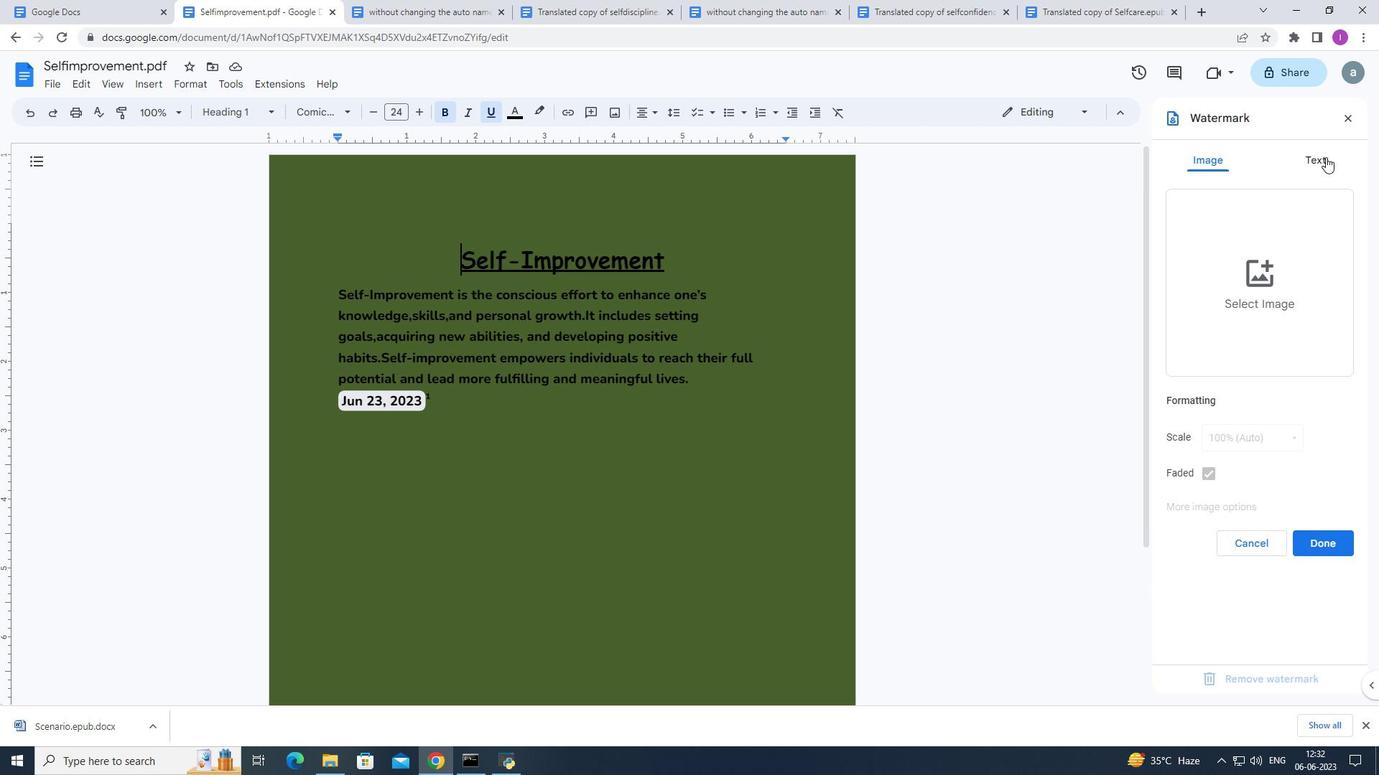 
Action: Mouse moved to (1327, 156)
Screenshot: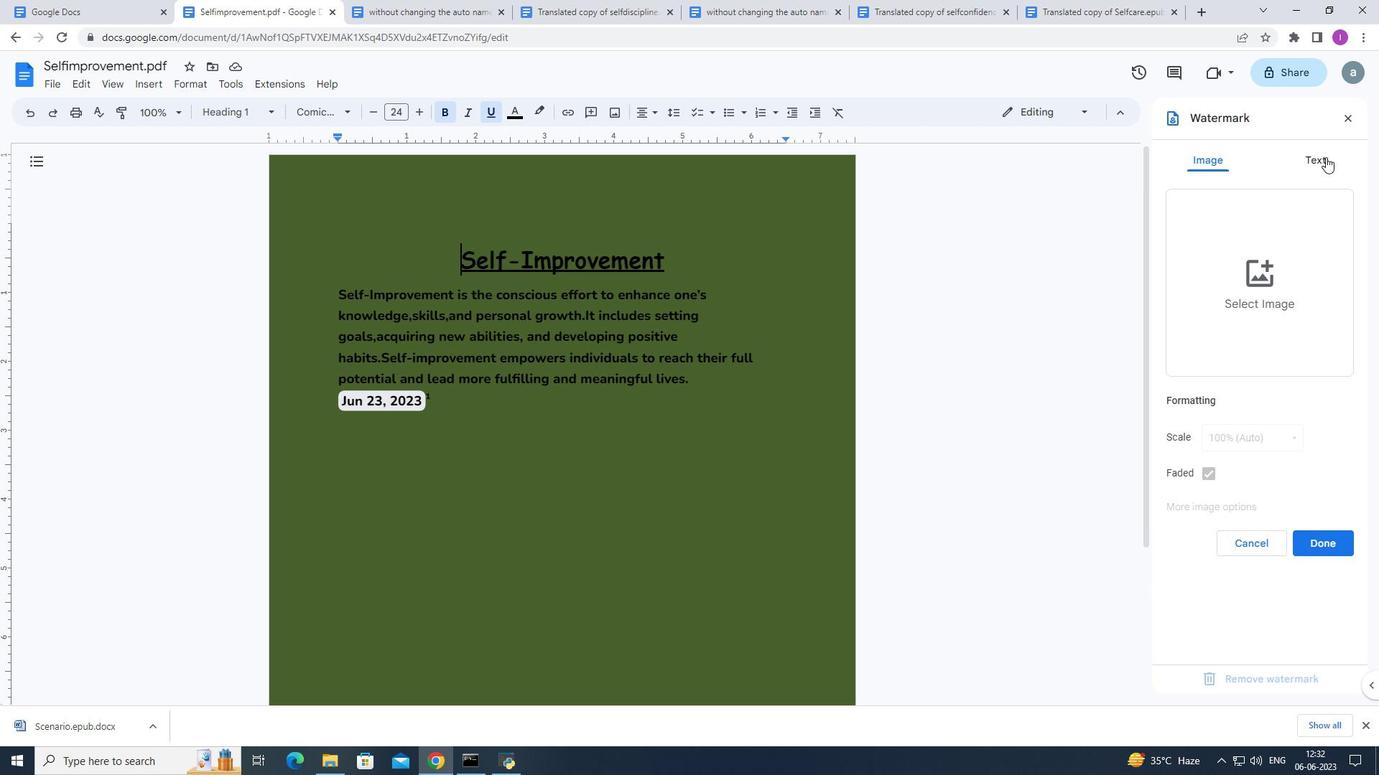 
Action: Mouse pressed left at (1327, 156)
Screenshot: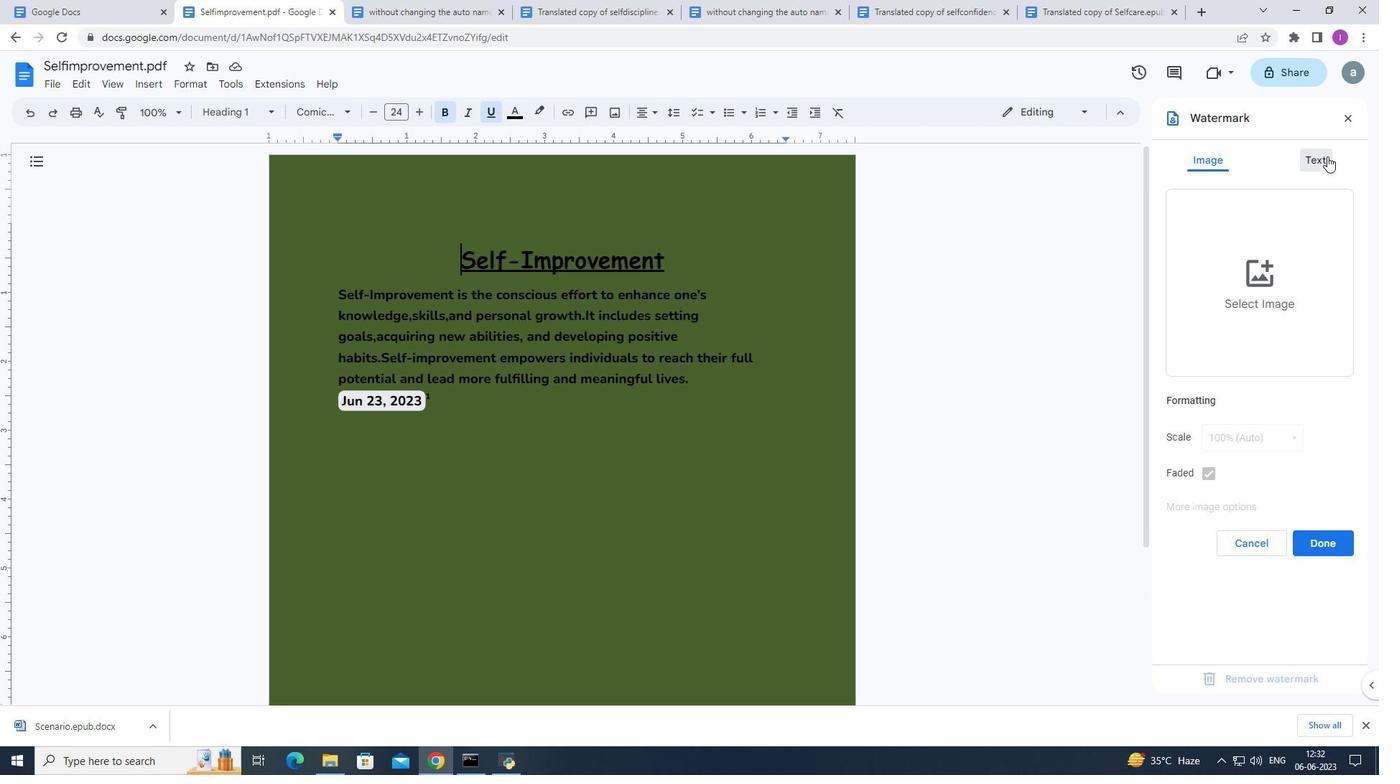 
Action: Mouse moved to (1327, 156)
Screenshot: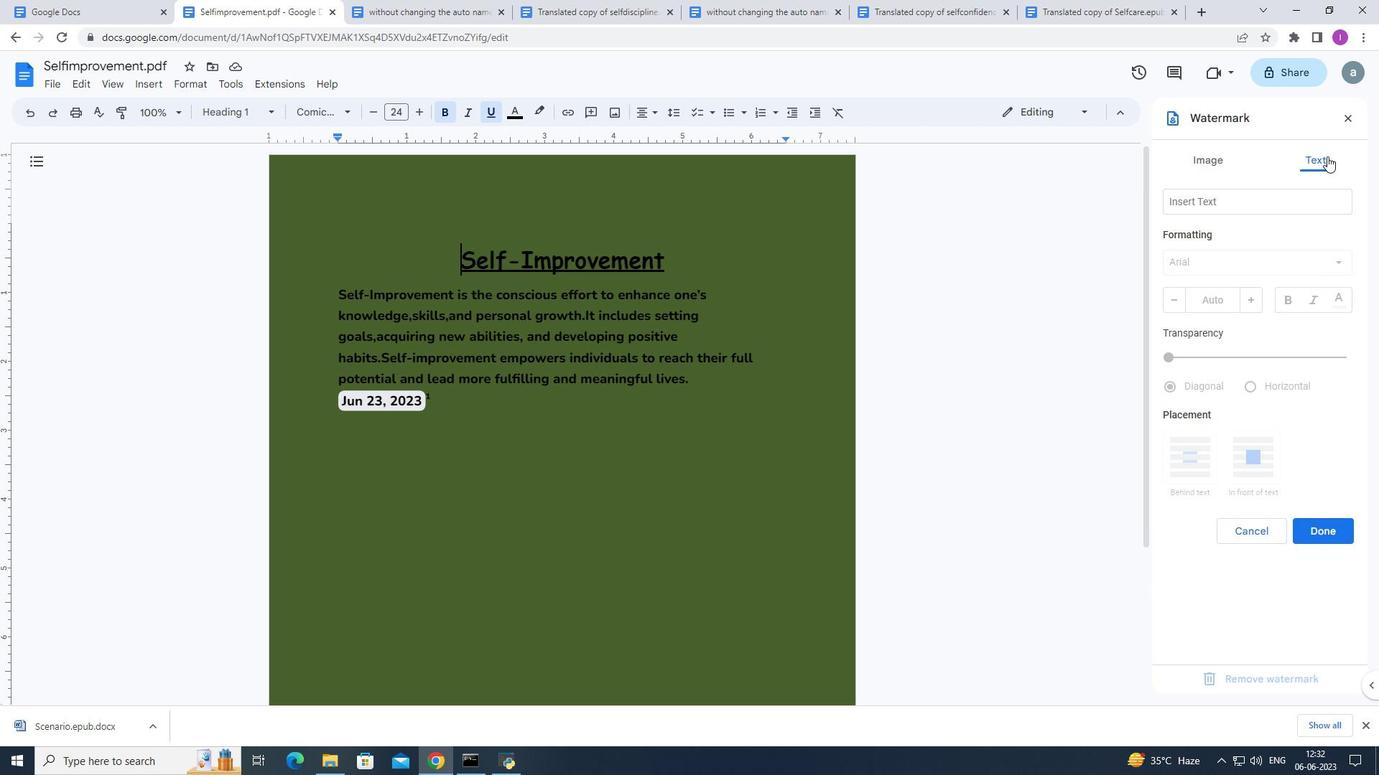 
Action: Key pressed <Key.shift><Key.shift><Key.shift><Key.shift><Key.shift><Key.shift><Key.shift><Key.shift><Key.shift><Key.shift><Key.shift><Key.shift>Graphic<Key.space><Key.shift>Ers<Key.backspace>a
Screenshot: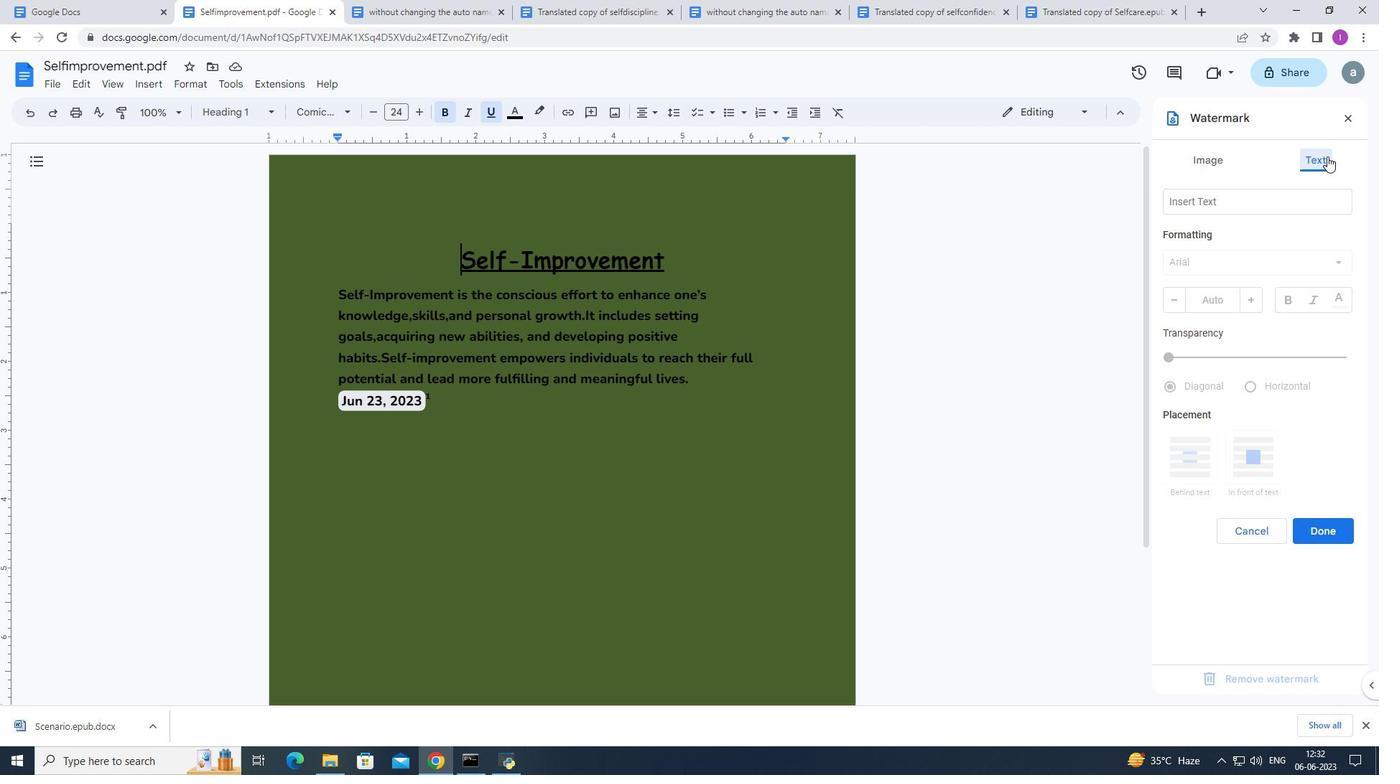 
Action: Mouse moved to (1198, 209)
Screenshot: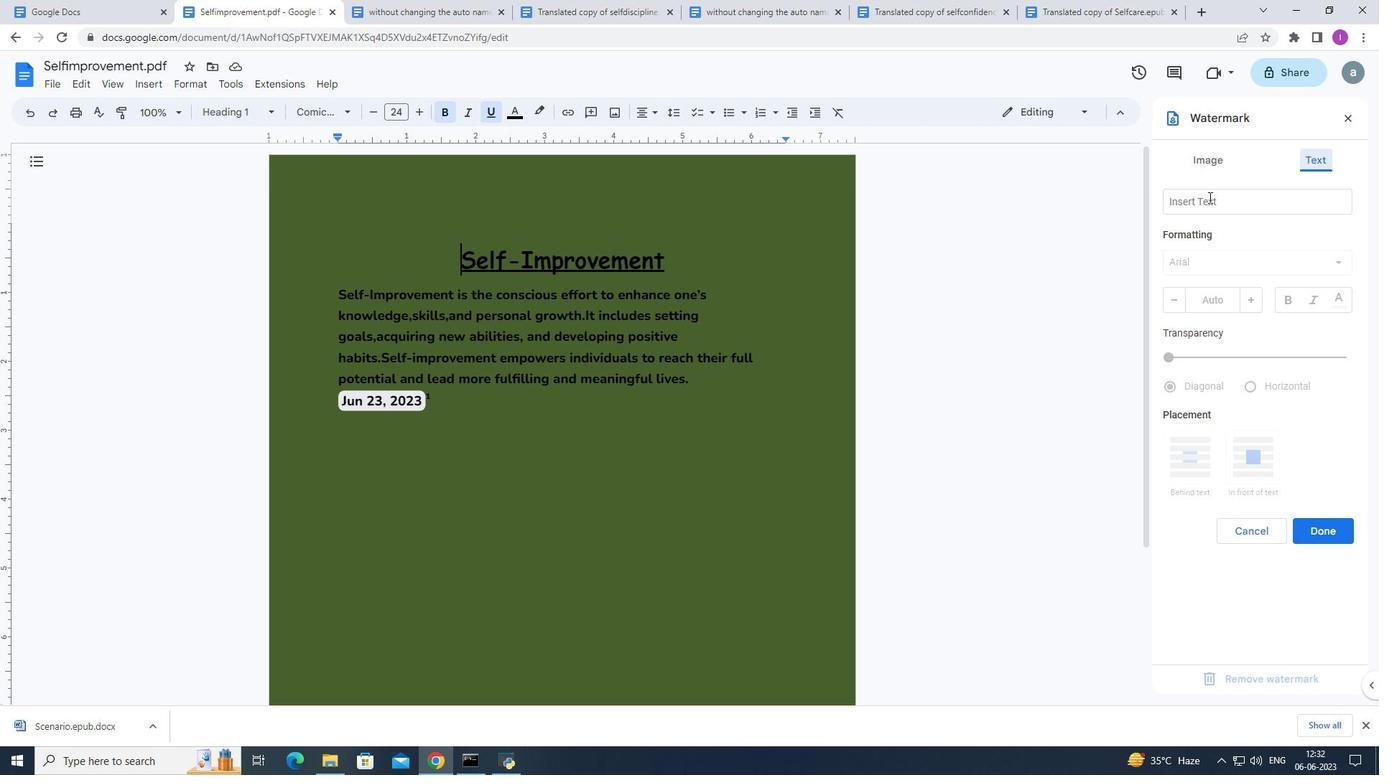 
Action: Mouse pressed left at (1198, 209)
Screenshot: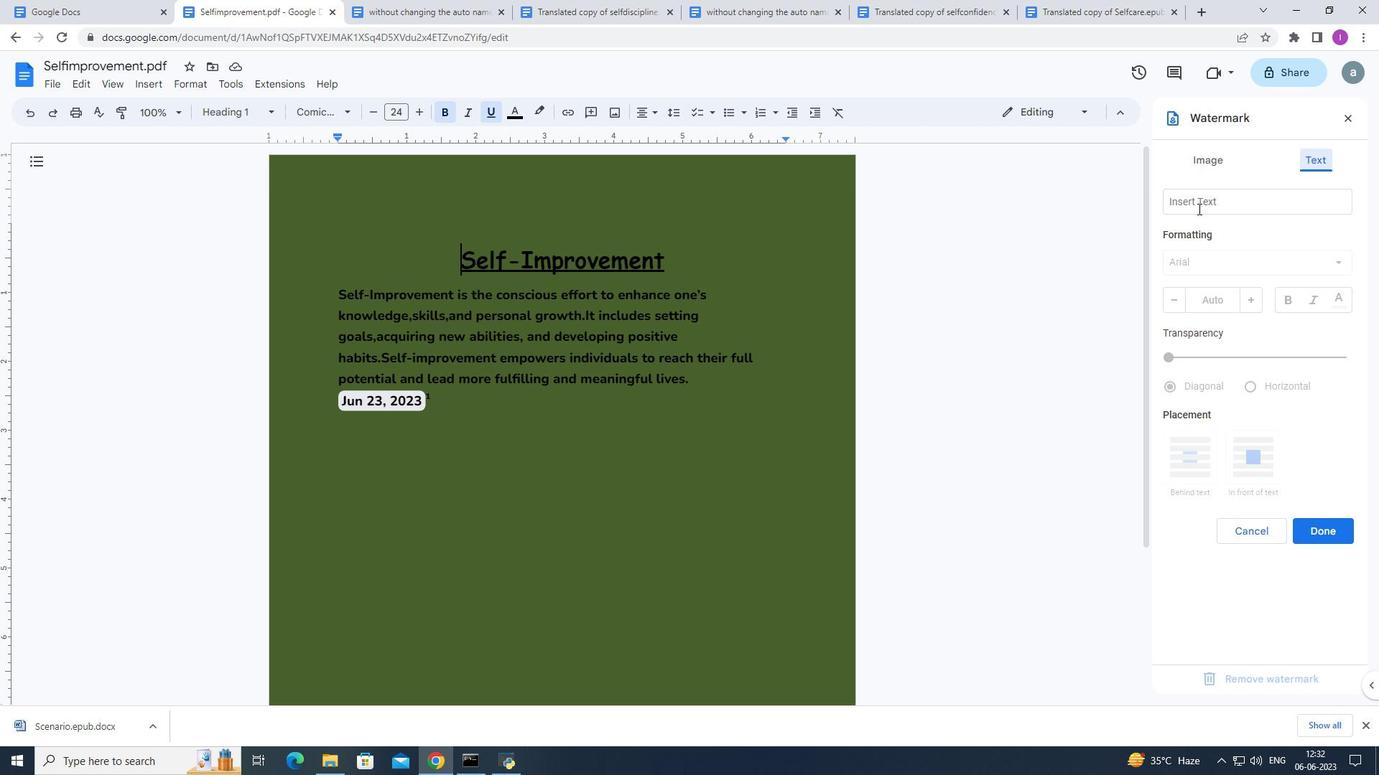
Action: Mouse moved to (1379, 124)
Screenshot: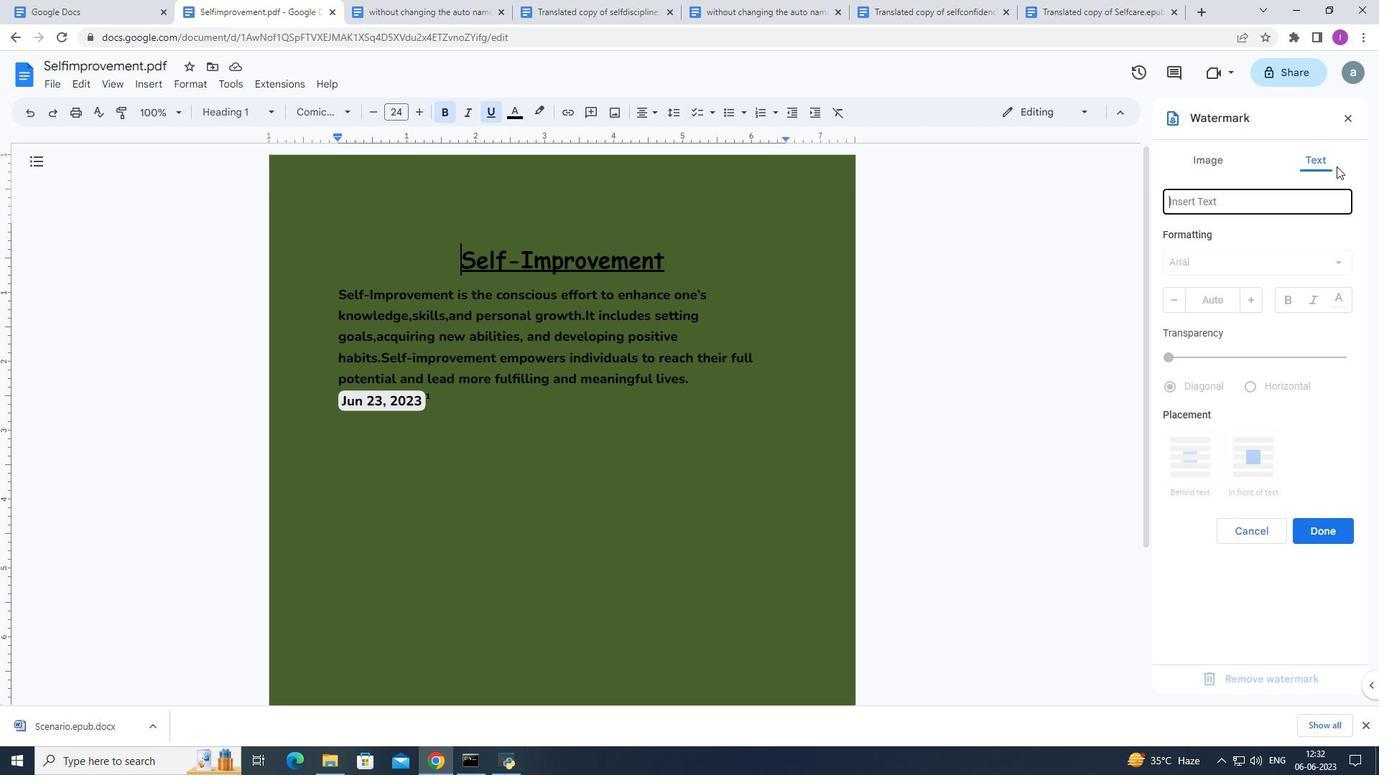 
Action: Key pressed <Key.shift><Key.shift><Key.shift><Key.shift><Key.shift><Key.shift><Key.shift><Key.shift><Key.shift><Key.shift><Key.shift><Key.shift><Key.shift>Graphic<Key.space><Key.shift>Era
Screenshot: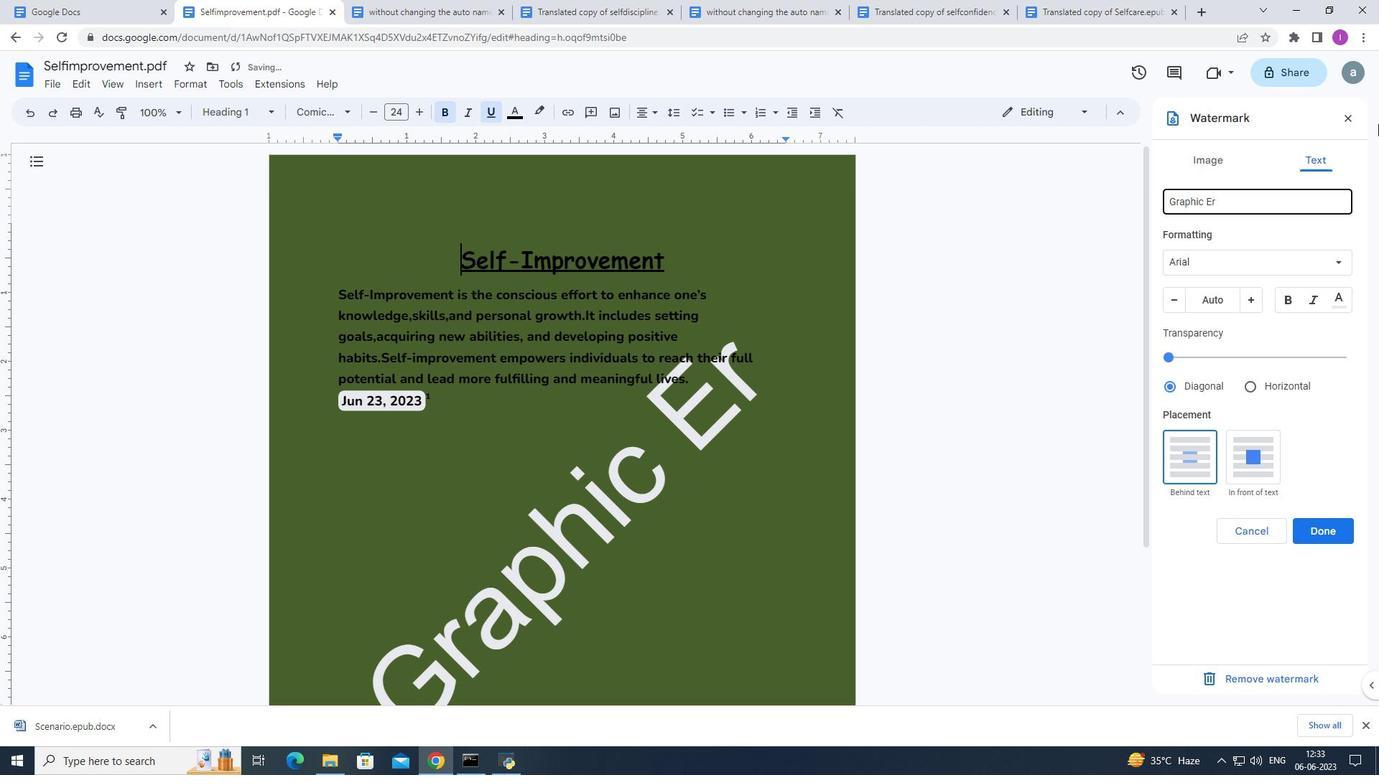 
Action: Mouse moved to (888, 400)
Screenshot: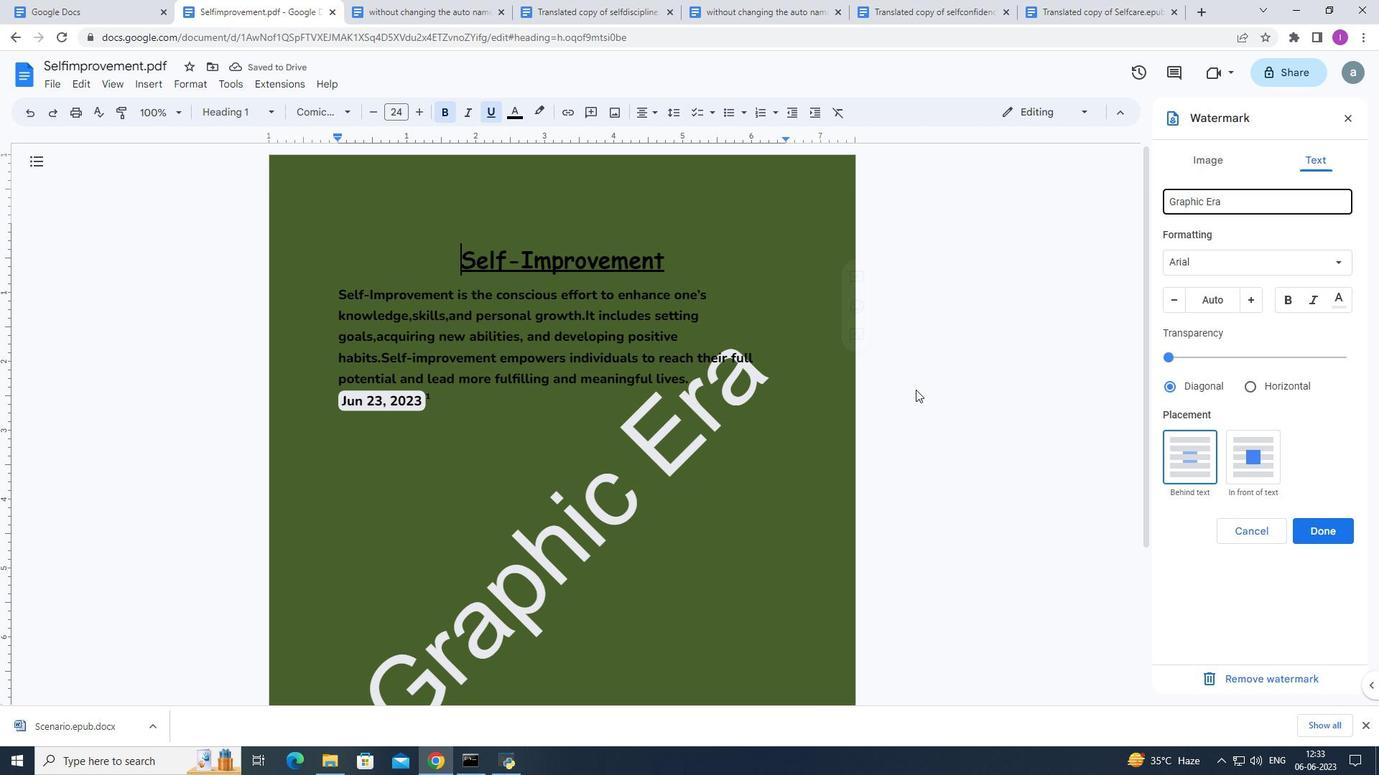 
Action: Mouse scrolled (888, 400) with delta (0, 0)
Screenshot: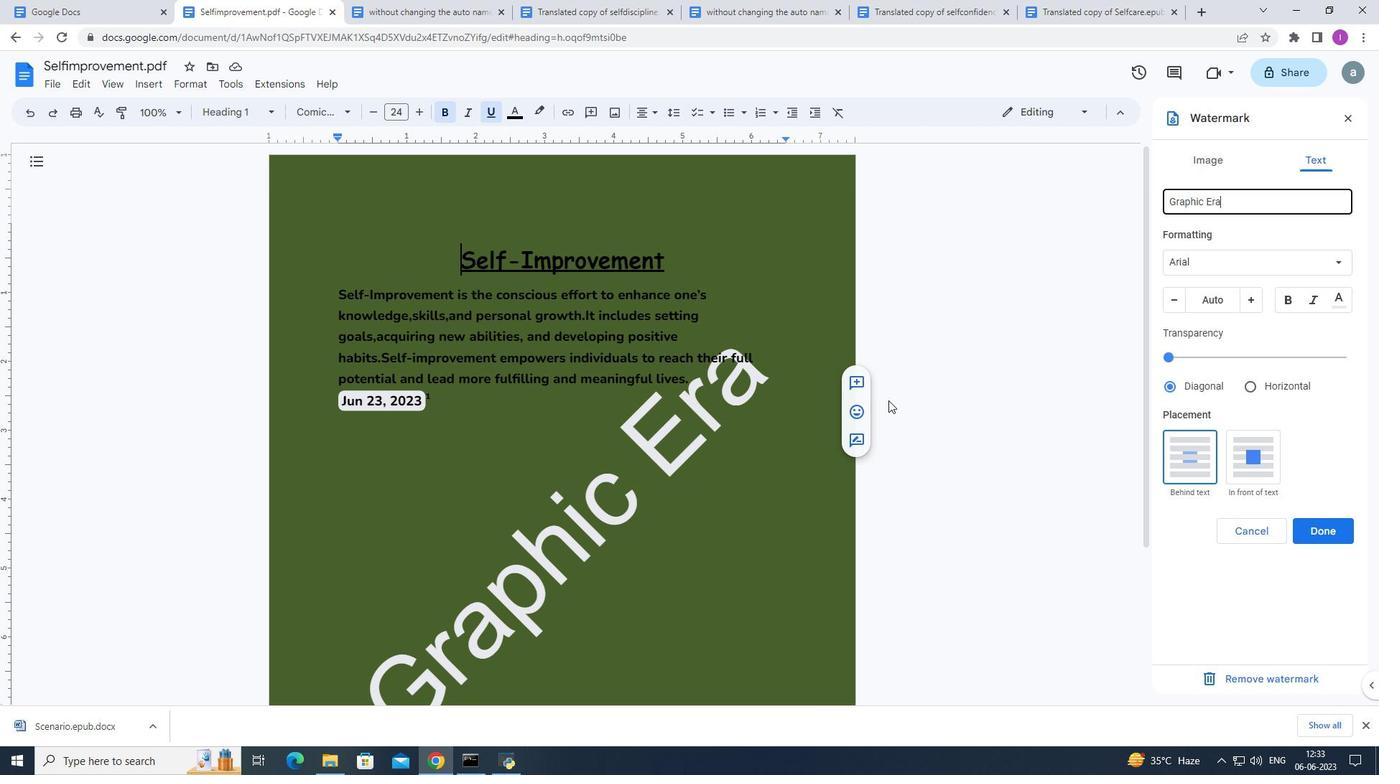 
Action: Mouse scrolled (888, 400) with delta (0, 0)
Screenshot: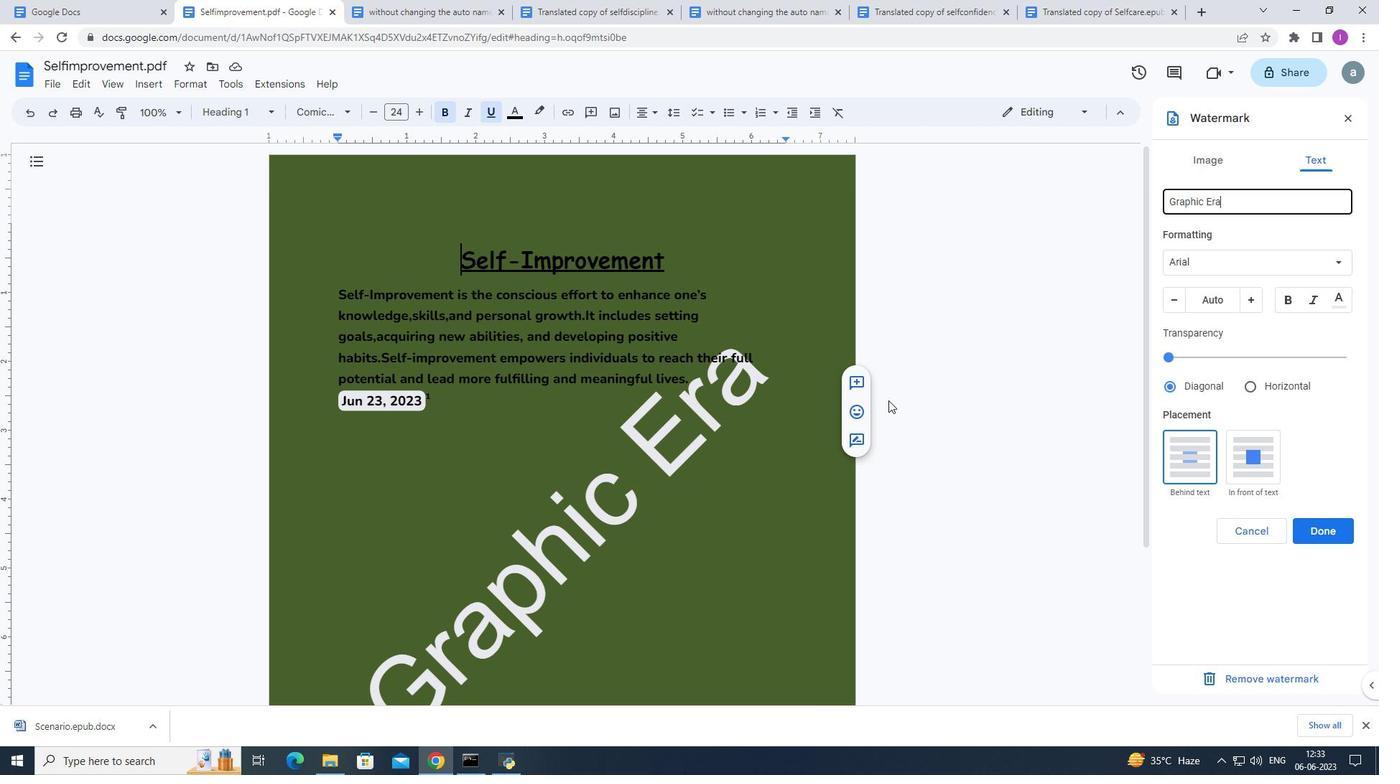 
Action: Mouse scrolled (888, 400) with delta (0, 0)
Screenshot: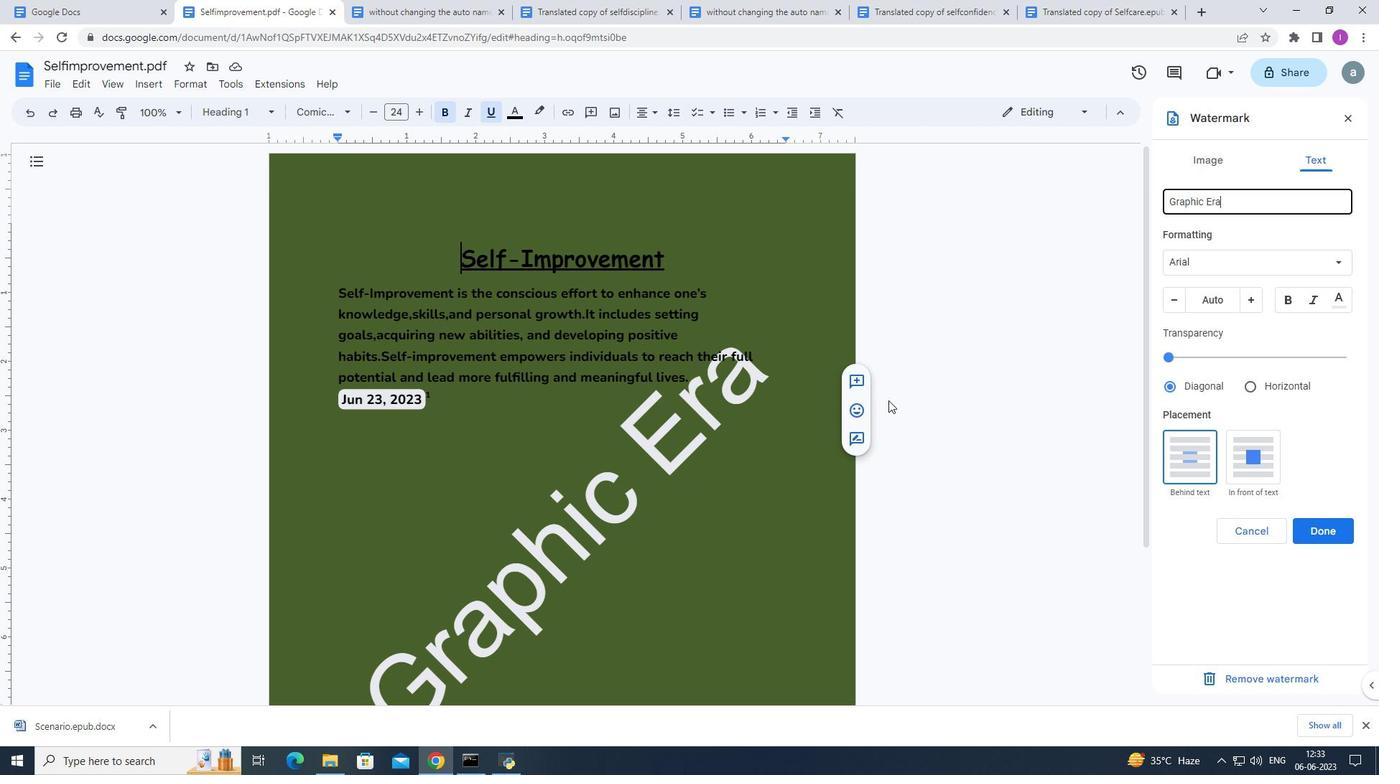 
Action: Mouse scrolled (888, 401) with delta (0, 0)
Screenshot: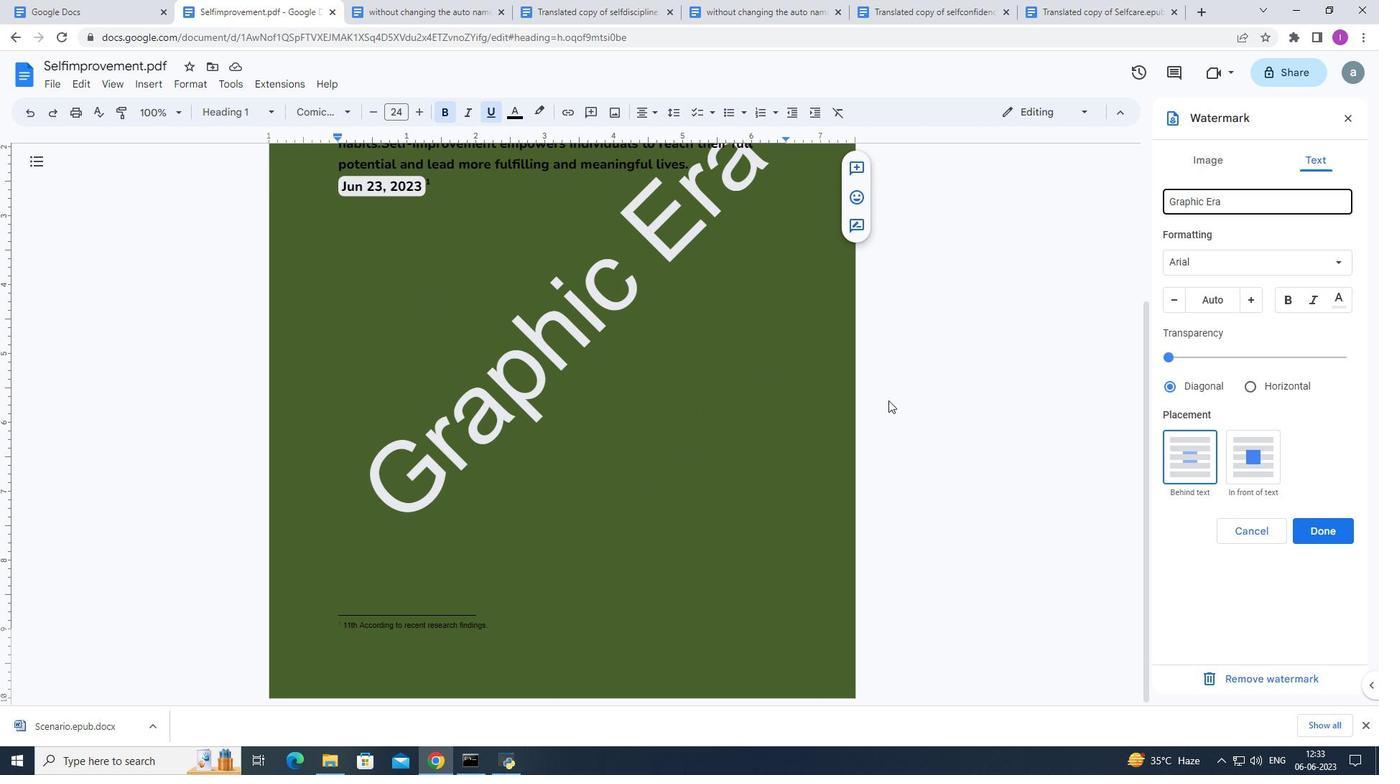 
Action: Mouse scrolled (888, 401) with delta (0, 0)
Screenshot: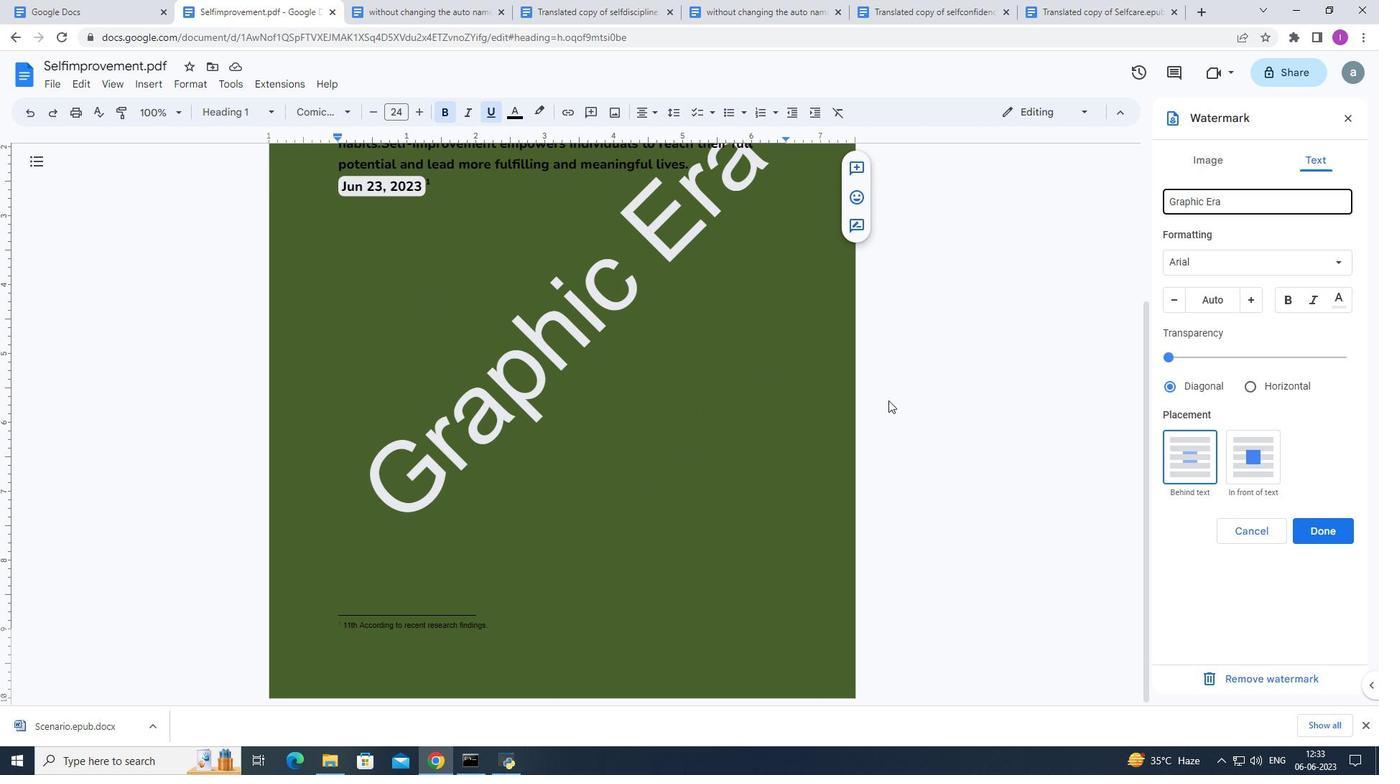 
Action: Mouse moved to (1340, 262)
Screenshot: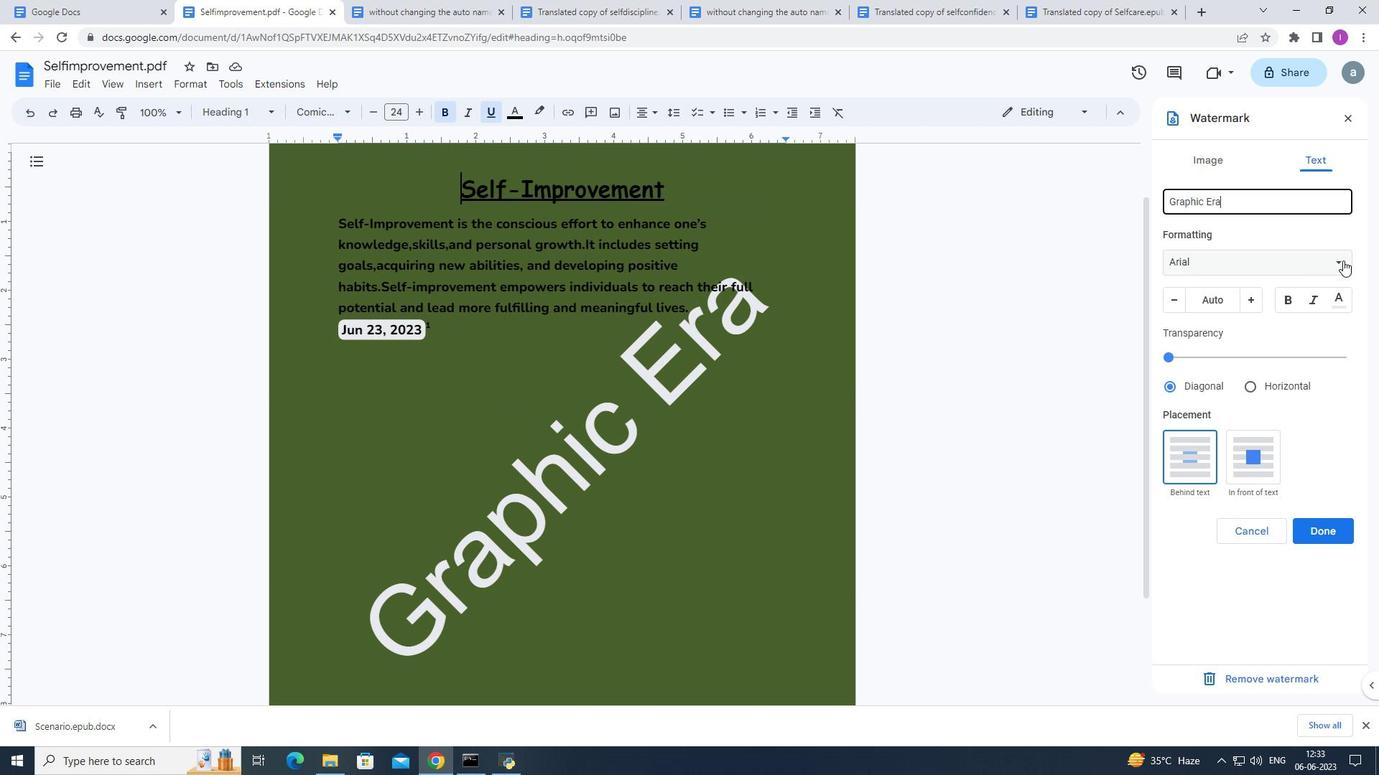 
Action: Mouse pressed left at (1340, 262)
Screenshot: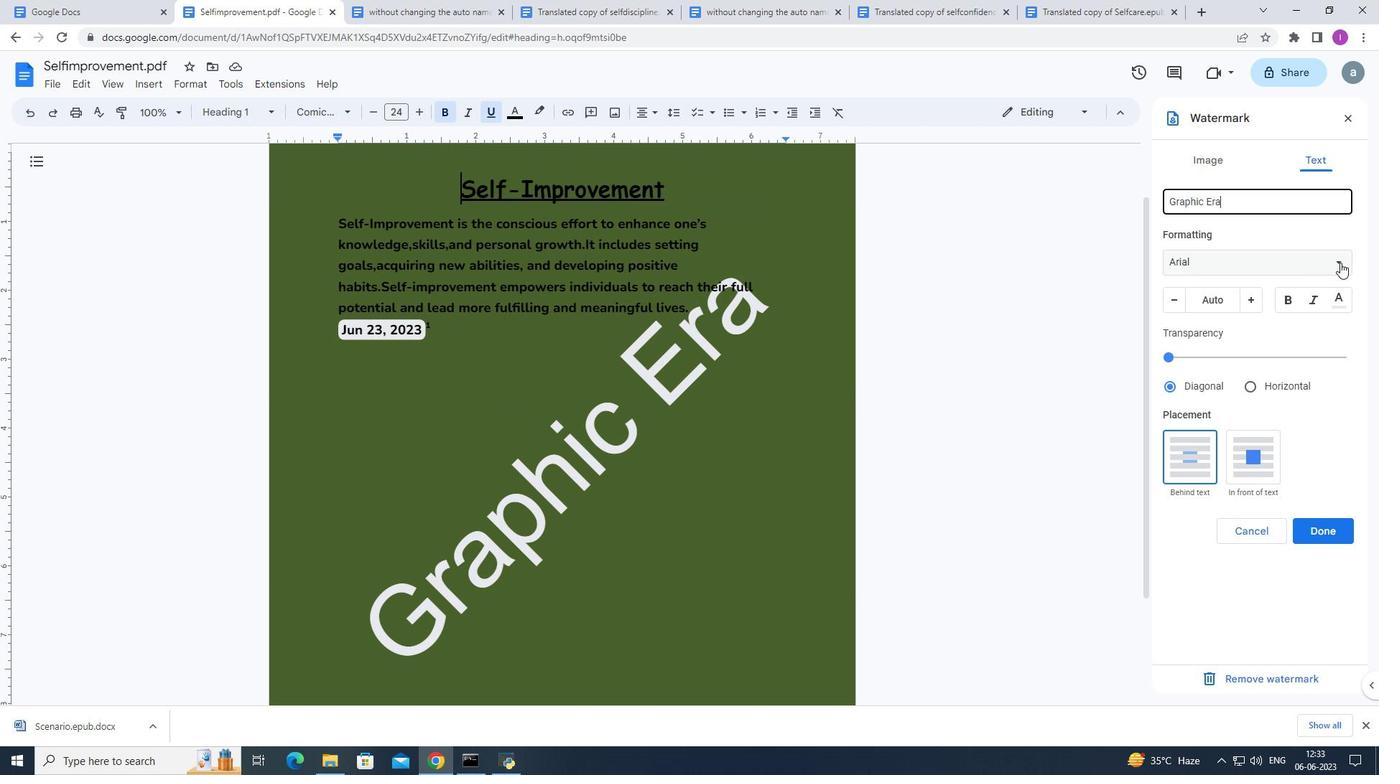 
Action: Mouse moved to (1220, 352)
Screenshot: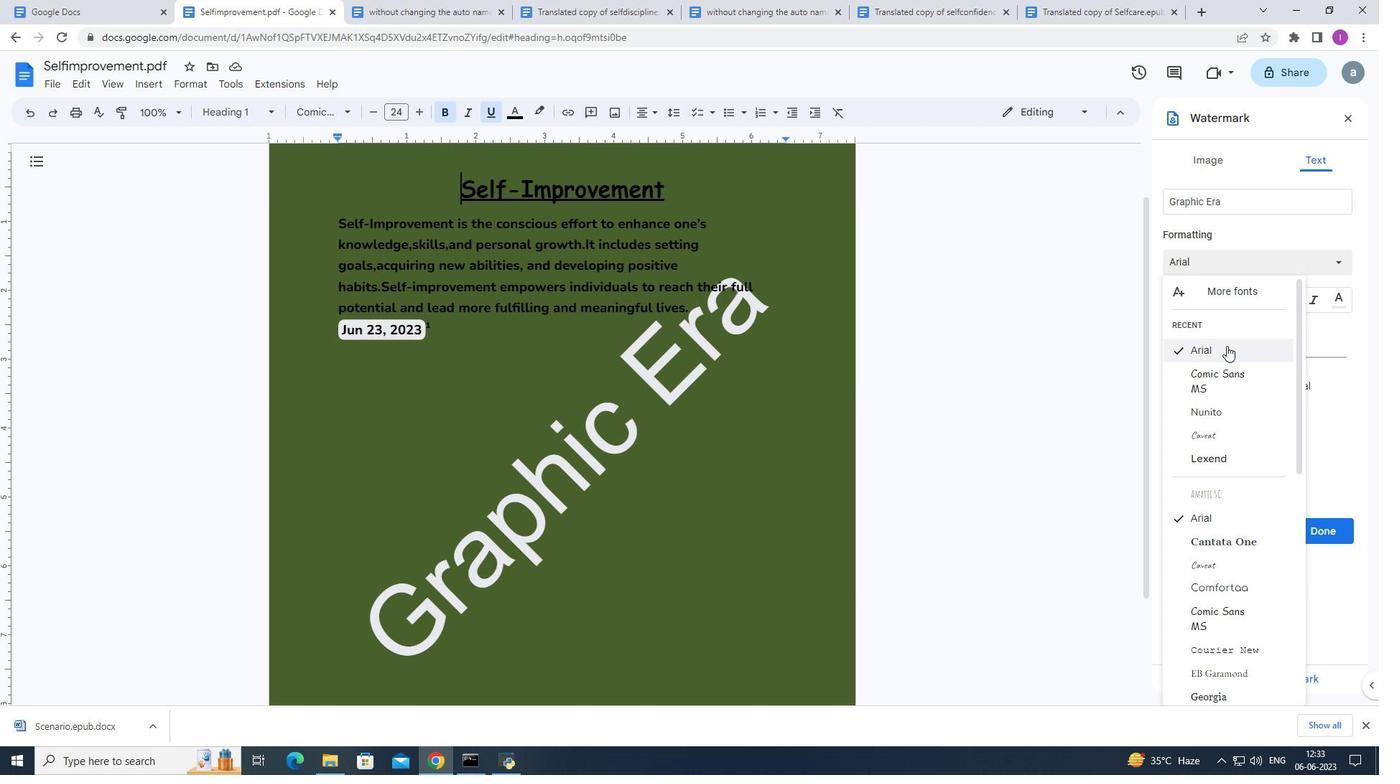 
Action: Mouse pressed left at (1220, 352)
Screenshot: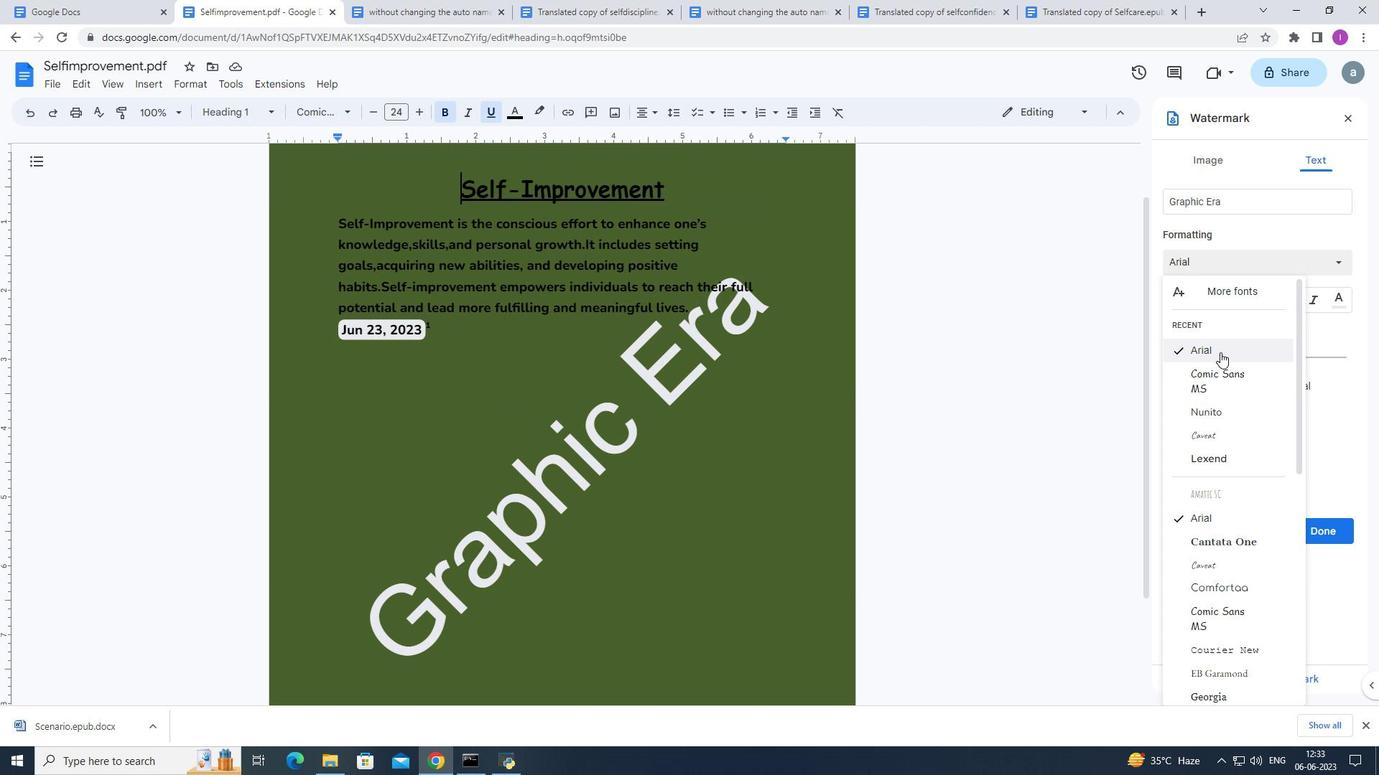 
Action: Mouse moved to (1233, 300)
Screenshot: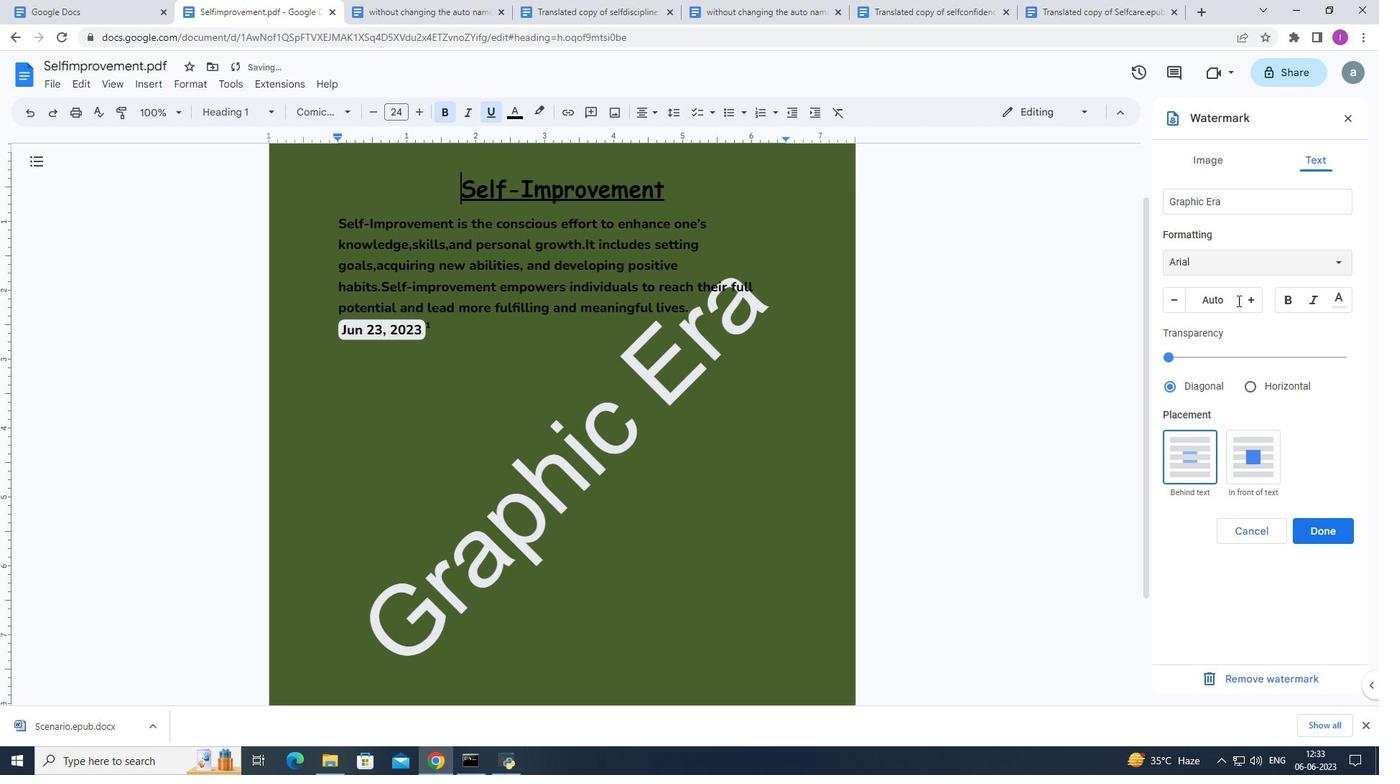 
Action: Mouse pressed left at (1233, 300)
Screenshot: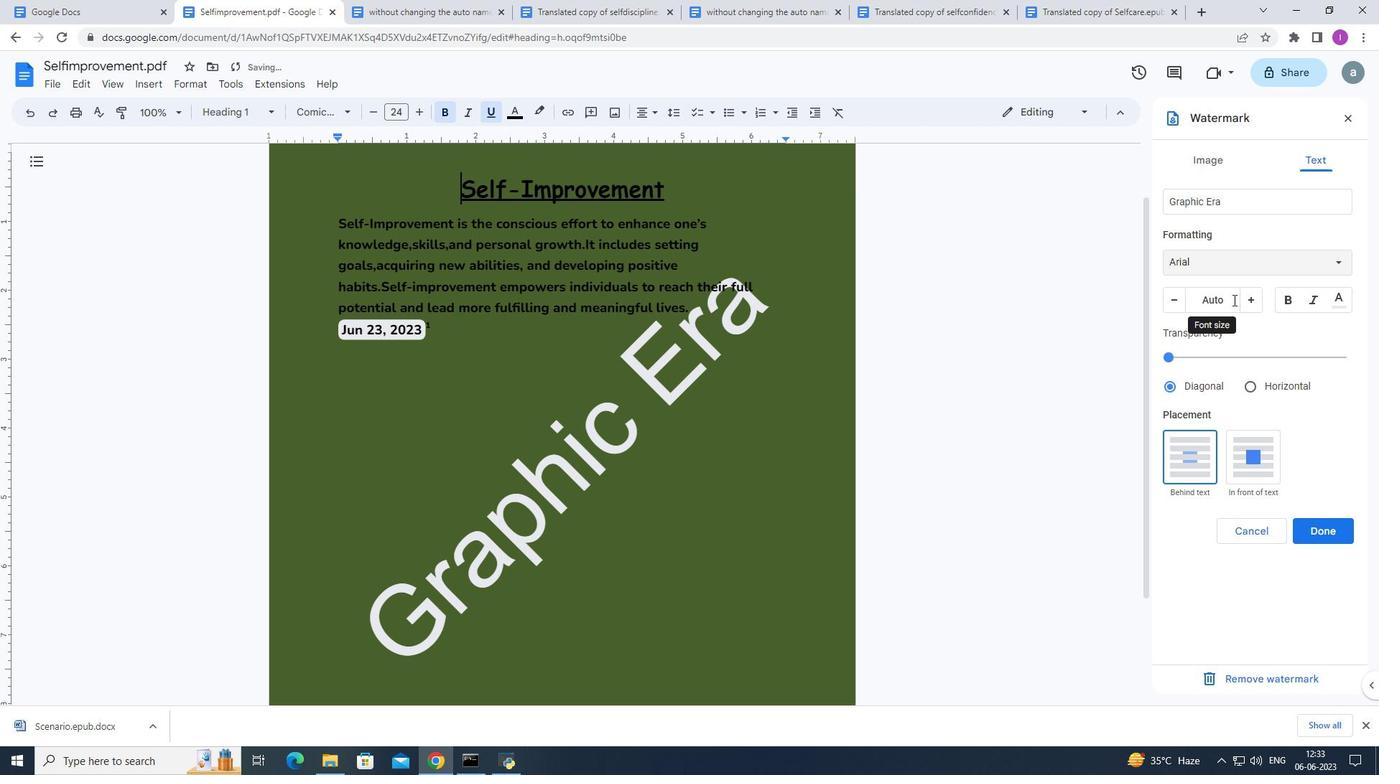
Action: Mouse moved to (1217, 305)
Screenshot: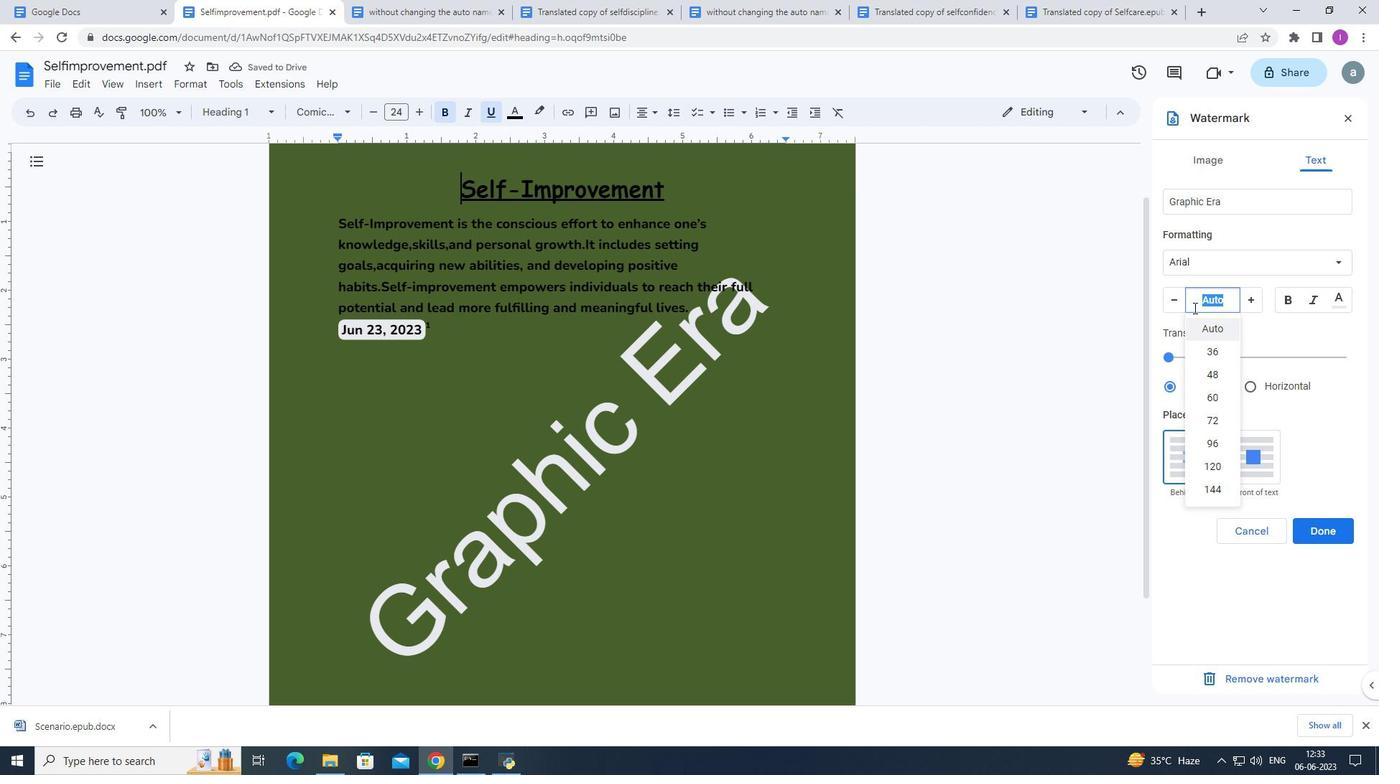 
Action: Key pressed 111<Key.enter>
Screenshot: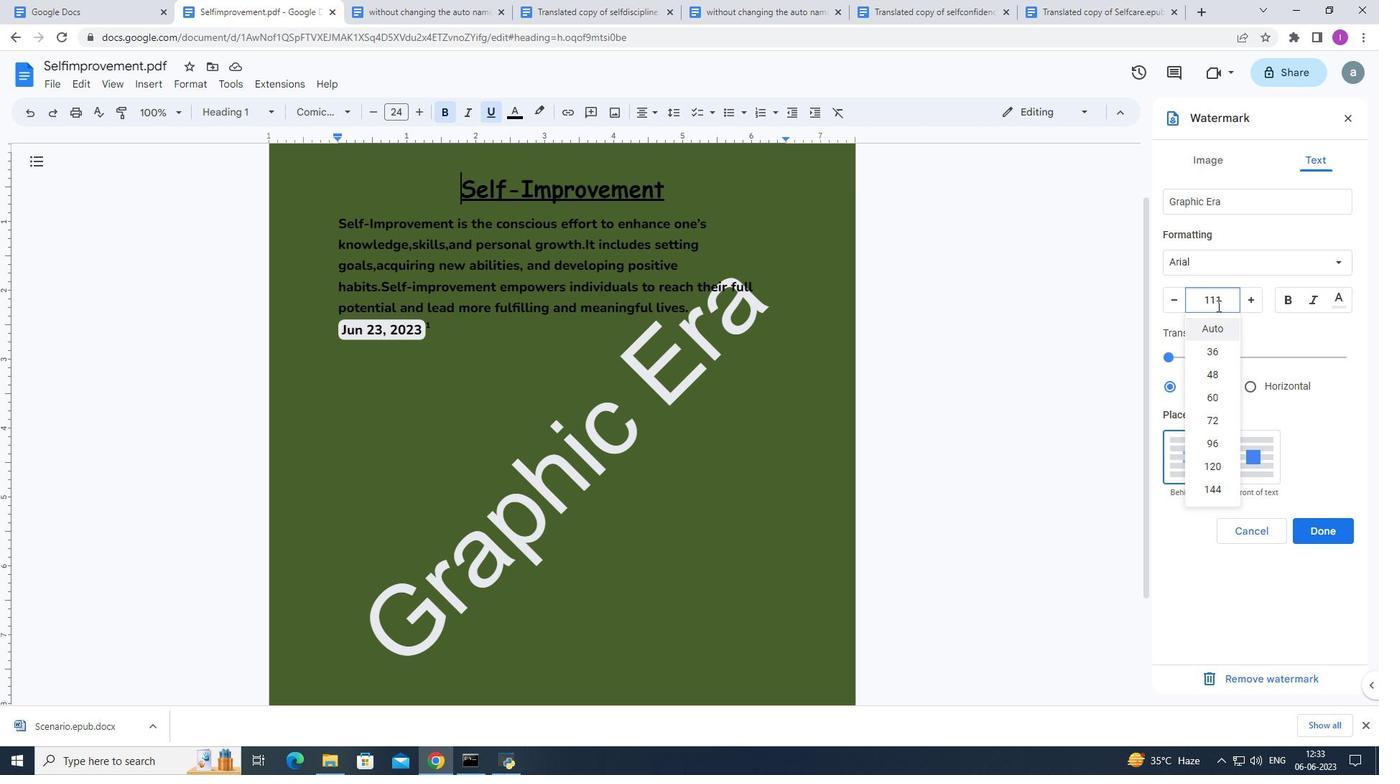 
Action: Mouse moved to (1203, 385)
Screenshot: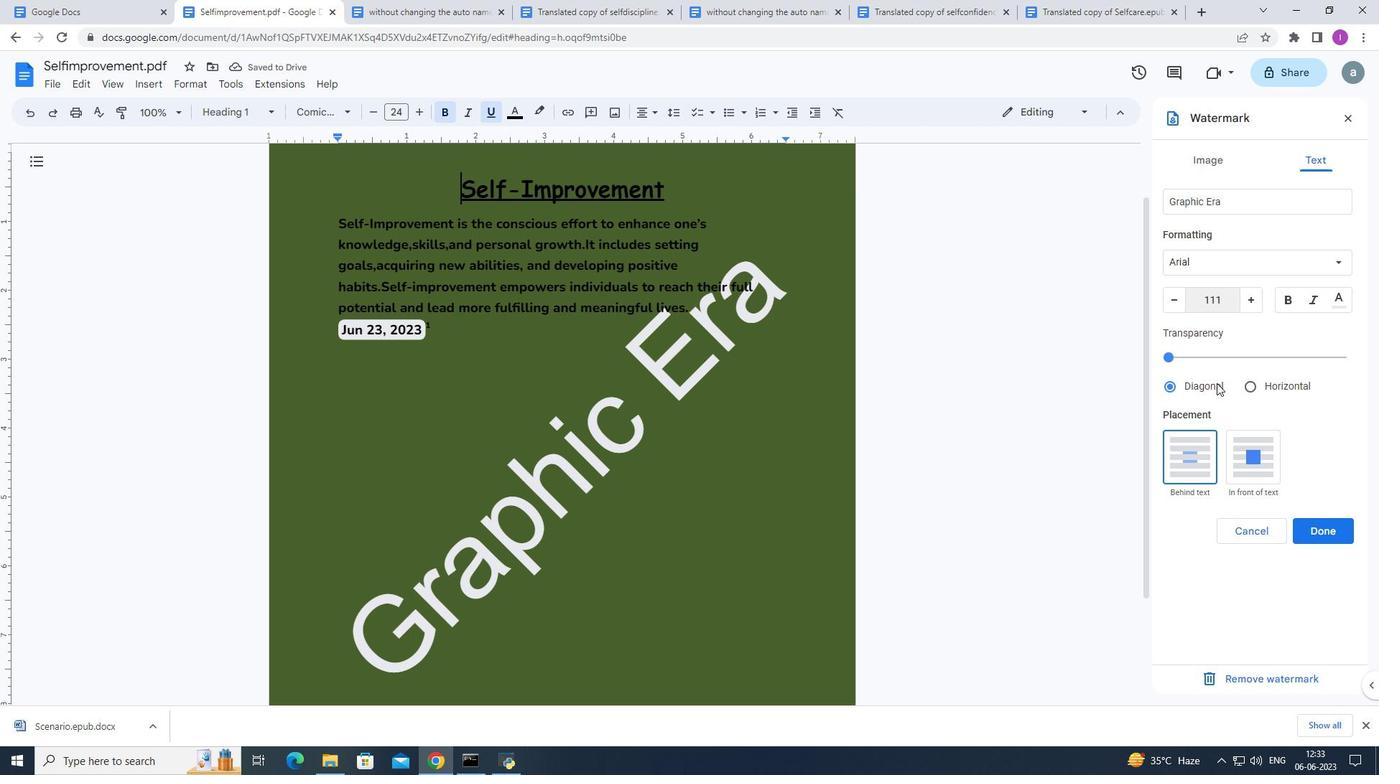 
Action: Mouse pressed left at (1203, 385)
Screenshot: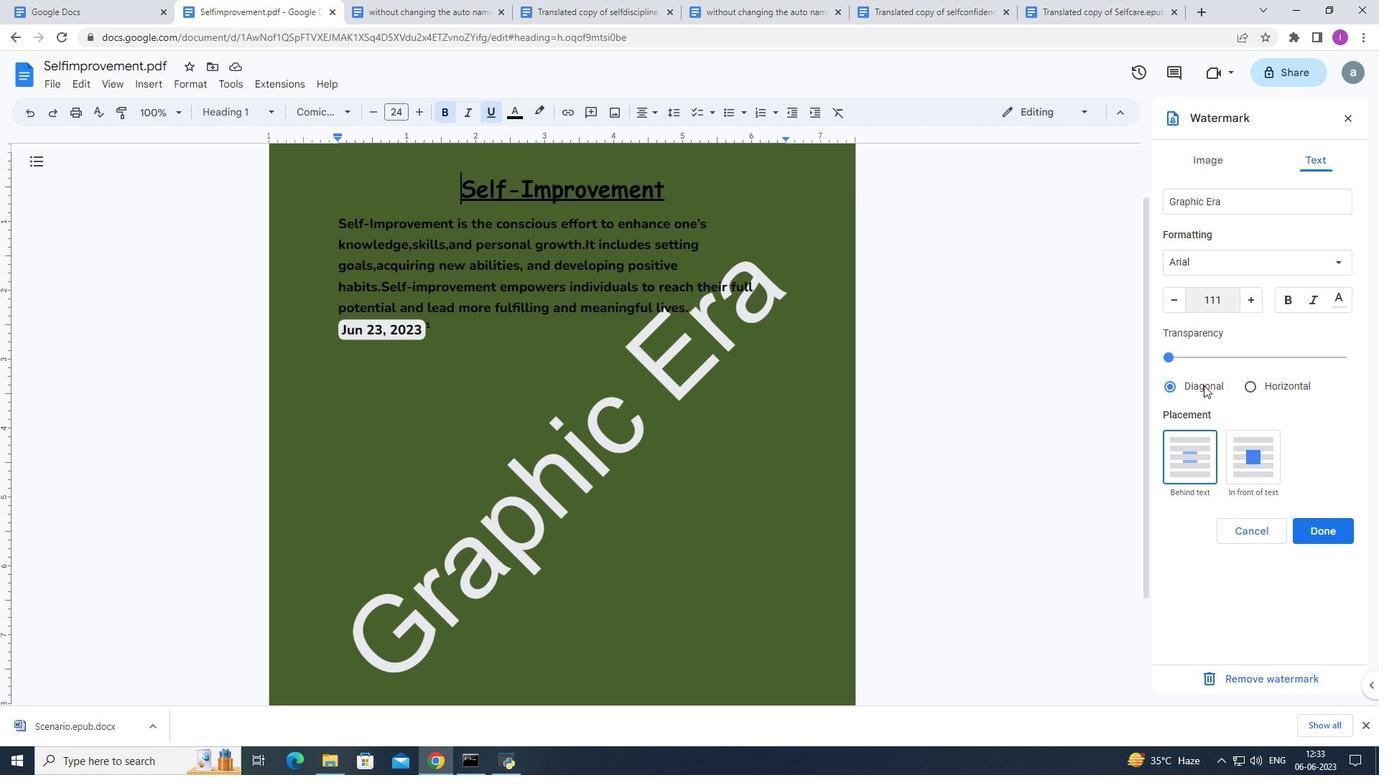 
Action: Mouse moved to (1333, 525)
Screenshot: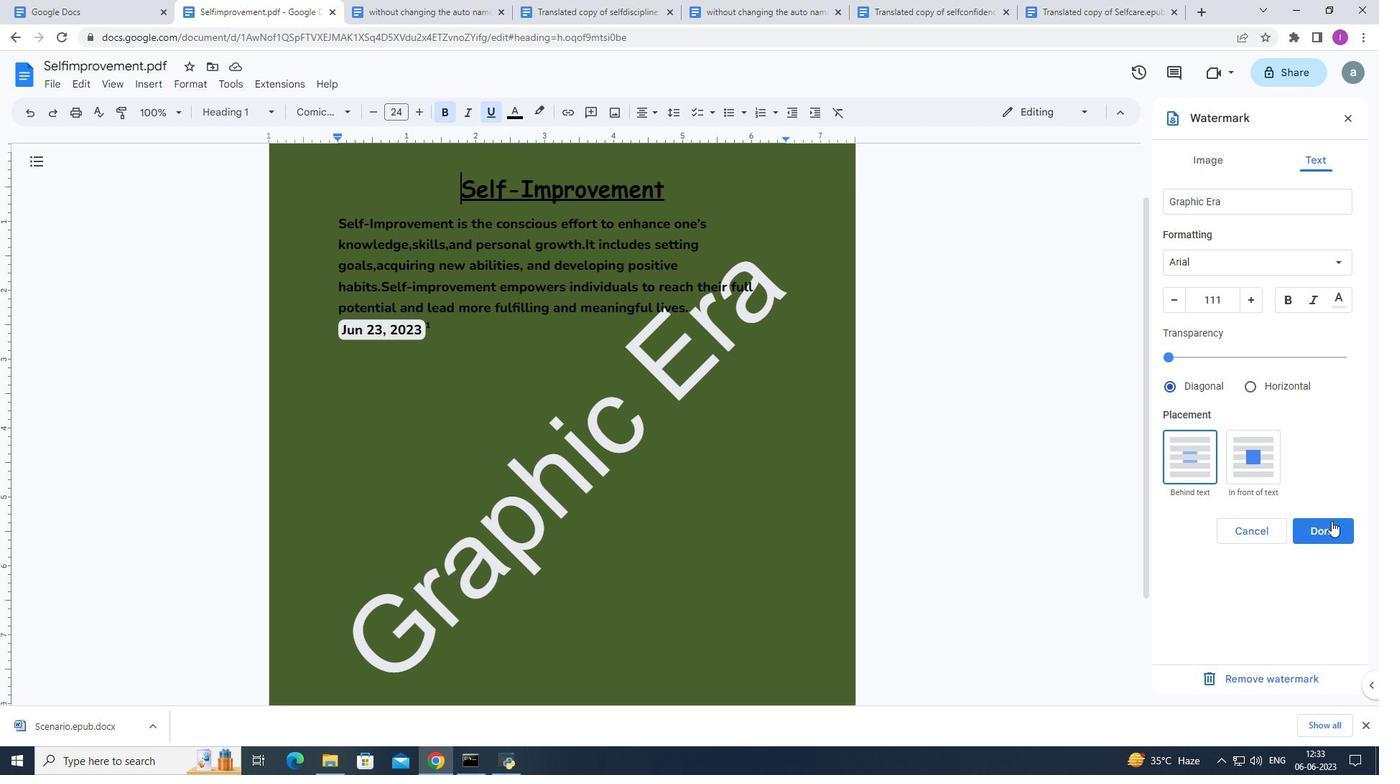 
Action: Mouse pressed left at (1333, 525)
Screenshot: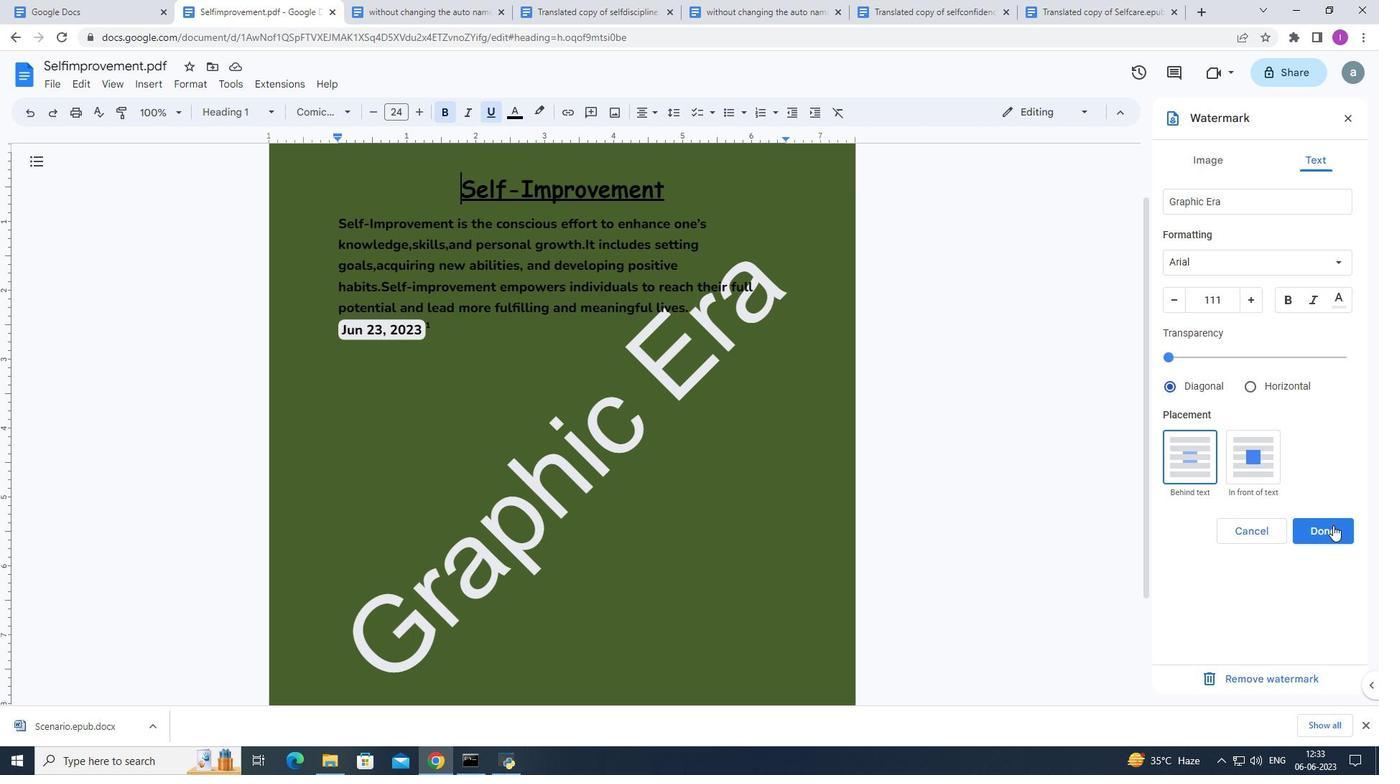 
Action: Mouse moved to (97, 0)
Screenshot: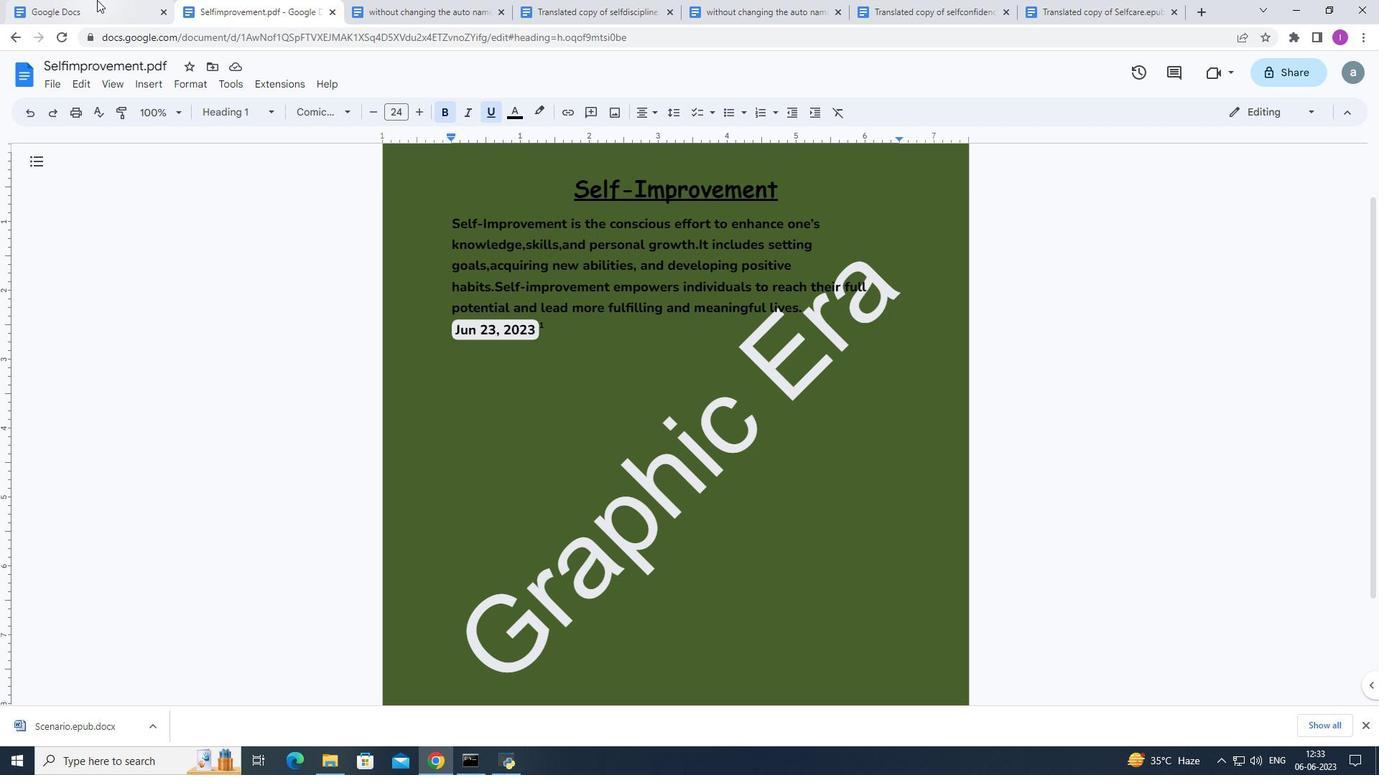
